 Task: In the Contact  BrooklynMiller@macys.com, Add note: 'Set up a meeting with the HR team to discuss recruitment needs.'. Mark checkbox to create task to follow up ': In 3 business days '. Create task, with  description: Conduct Product Demo, Add due date: Tomorrow; Add reminder: 30 Minutes before. Set Priority High and add note: Take detailed meeting minutes and share them with the team afterward.. Logged in from softage.1@softage.net
Action: Mouse moved to (86, 55)
Screenshot: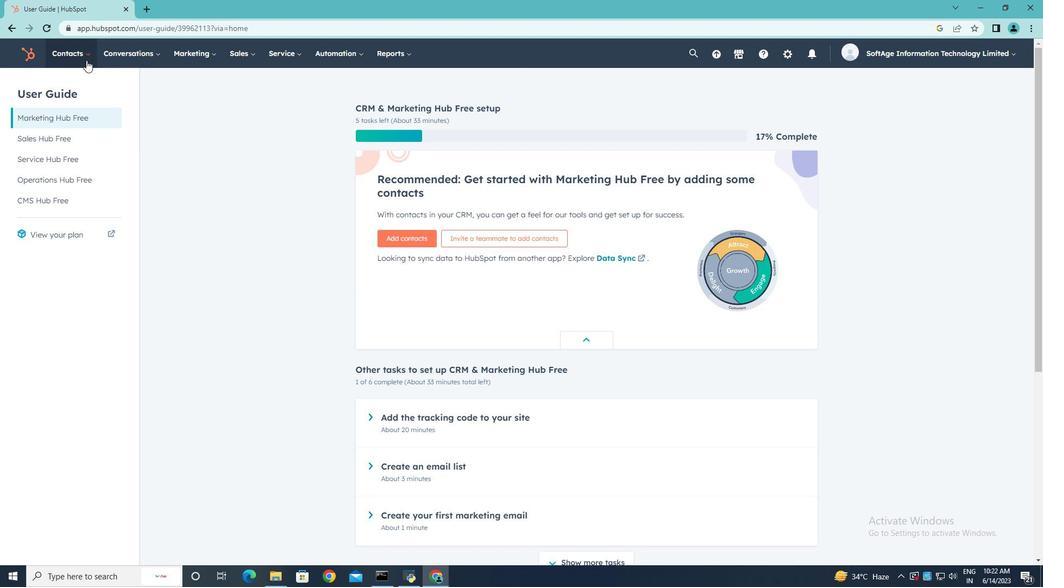 
Action: Mouse pressed left at (86, 55)
Screenshot: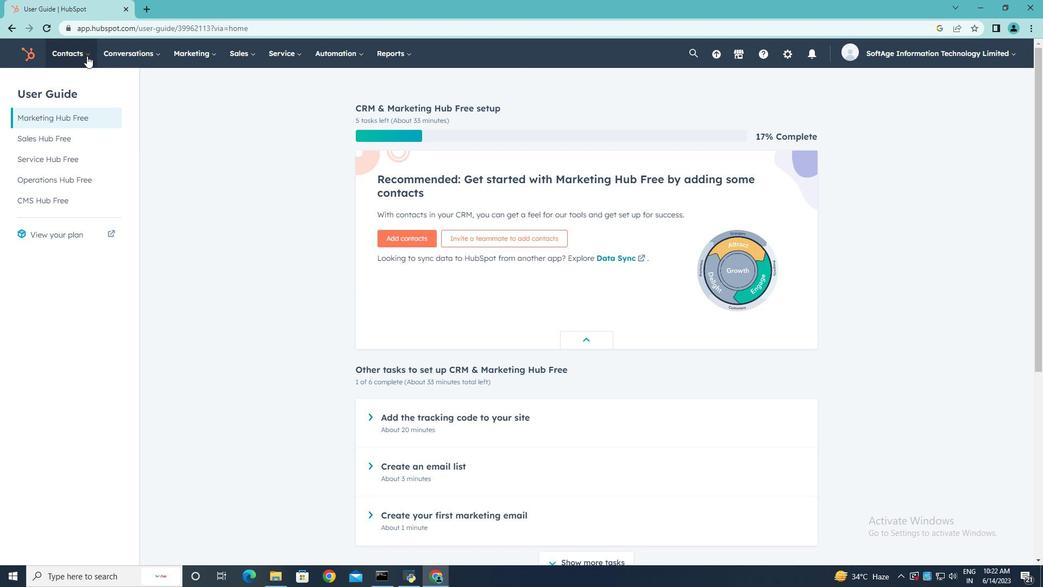 
Action: Mouse moved to (73, 85)
Screenshot: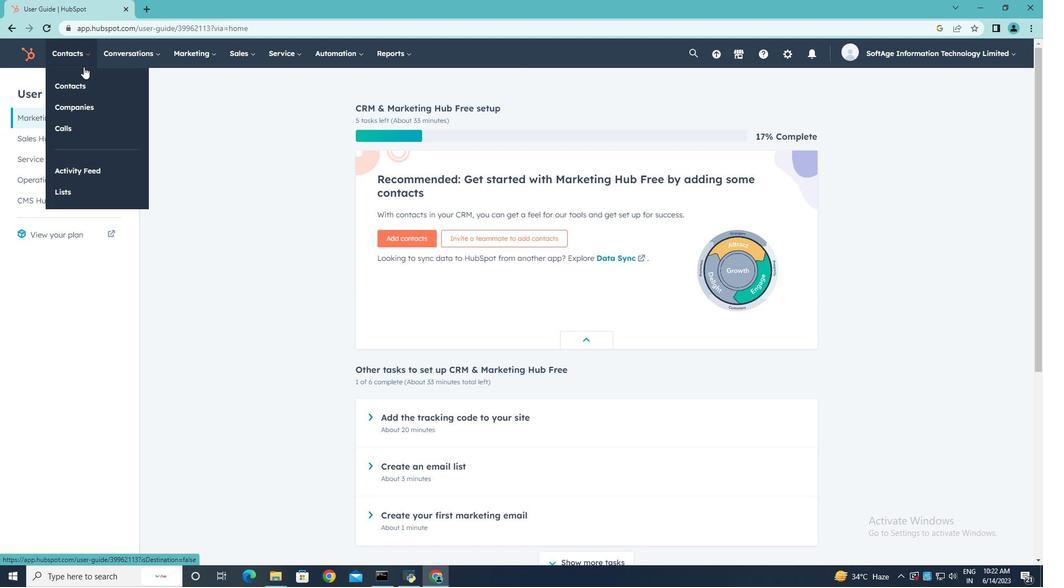 
Action: Mouse pressed left at (73, 85)
Screenshot: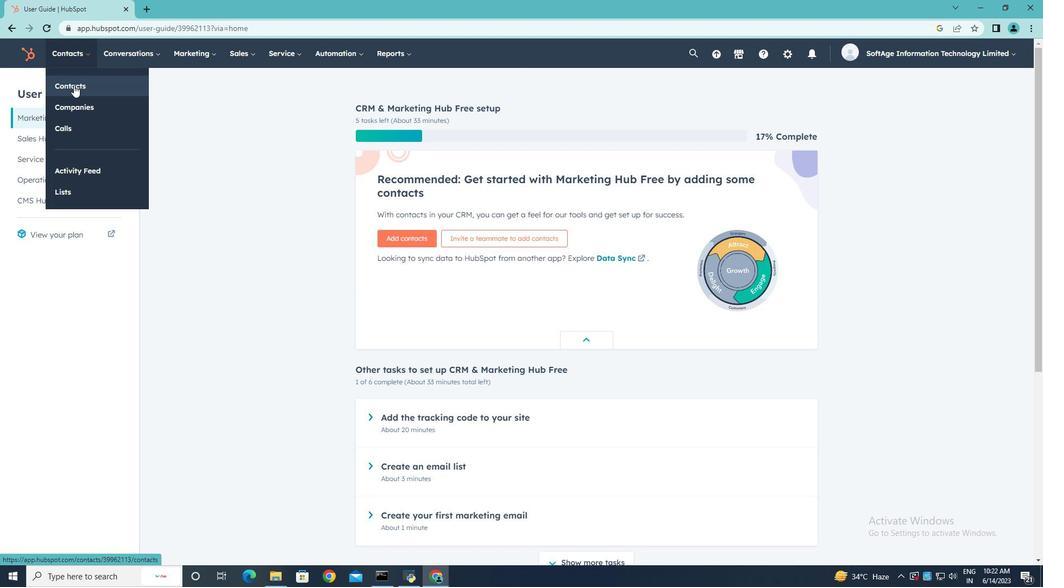 
Action: Mouse moved to (58, 172)
Screenshot: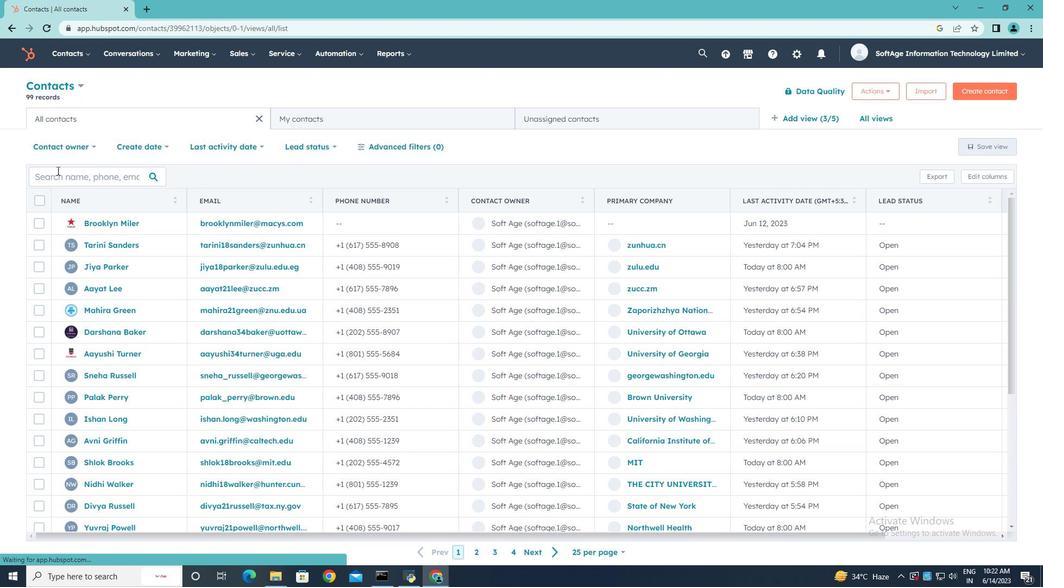 
Action: Mouse pressed left at (58, 172)
Screenshot: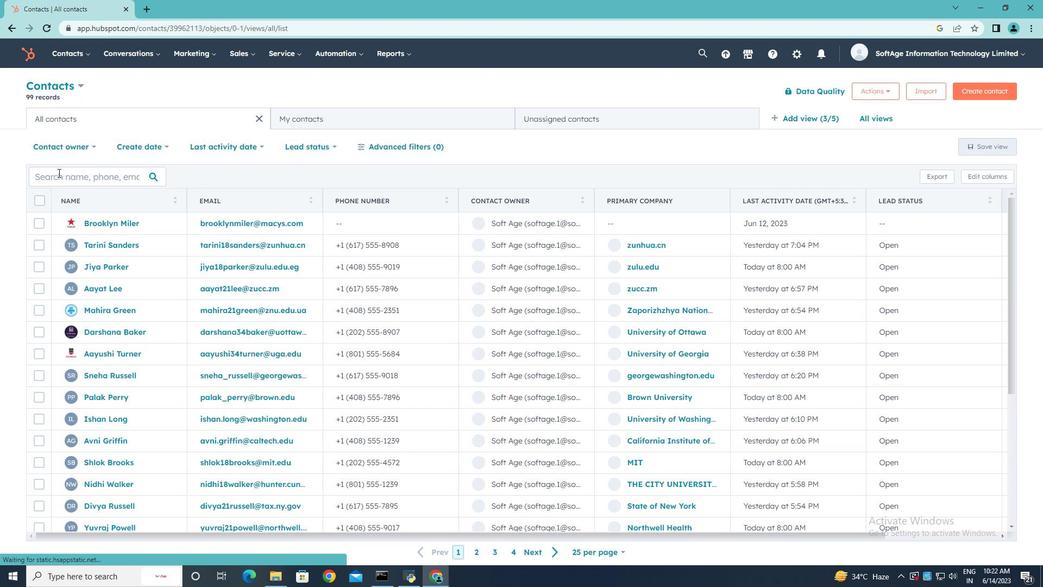 
Action: Key pressed <Key.shift>Brooklyn<Key.shift>Miller<Key.shift>@macys.com
Screenshot: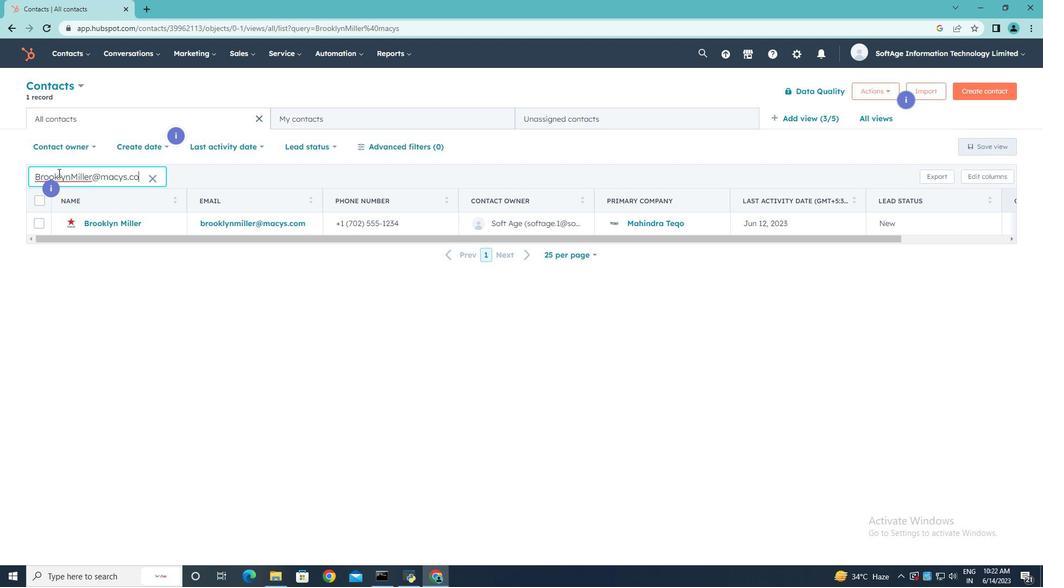 
Action: Mouse moved to (113, 220)
Screenshot: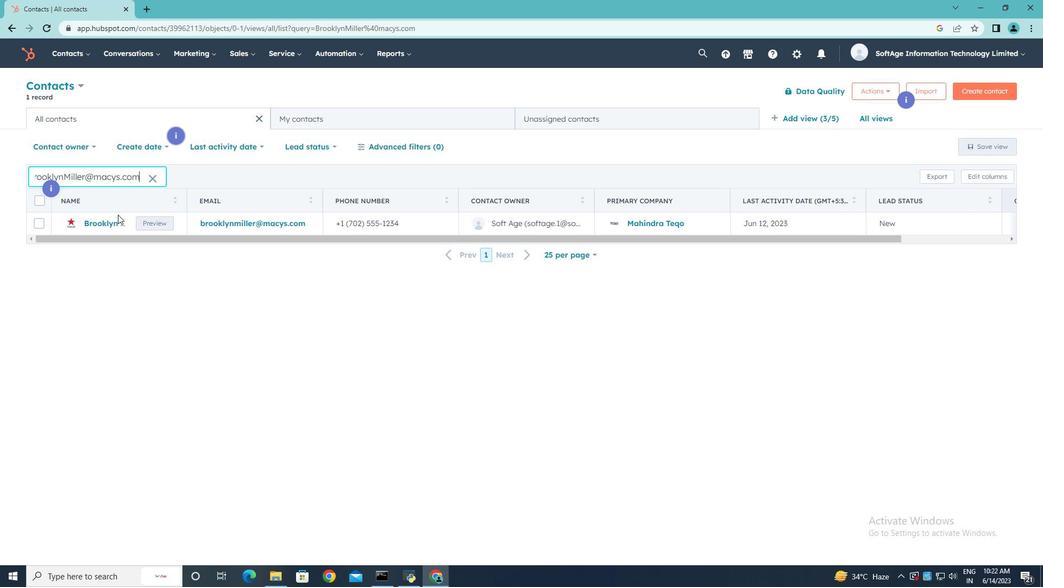 
Action: Mouse pressed left at (113, 220)
Screenshot: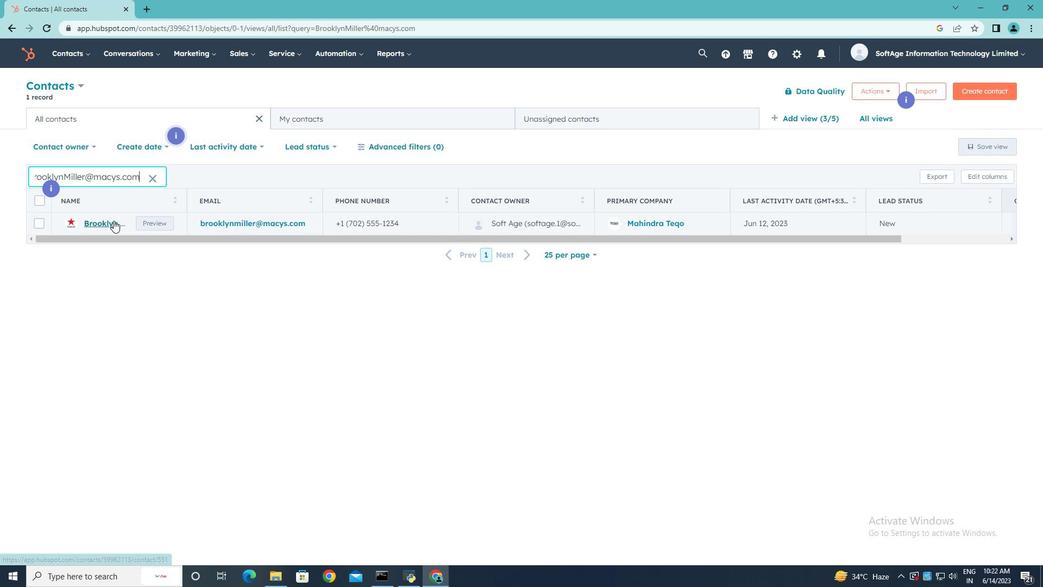 
Action: Mouse moved to (34, 183)
Screenshot: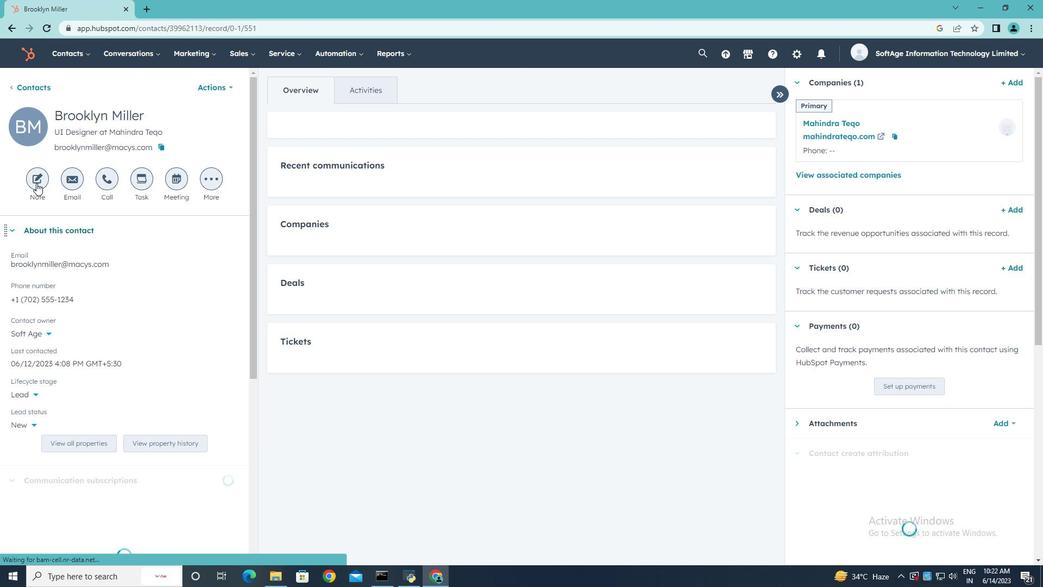 
Action: Mouse pressed left at (34, 183)
Screenshot: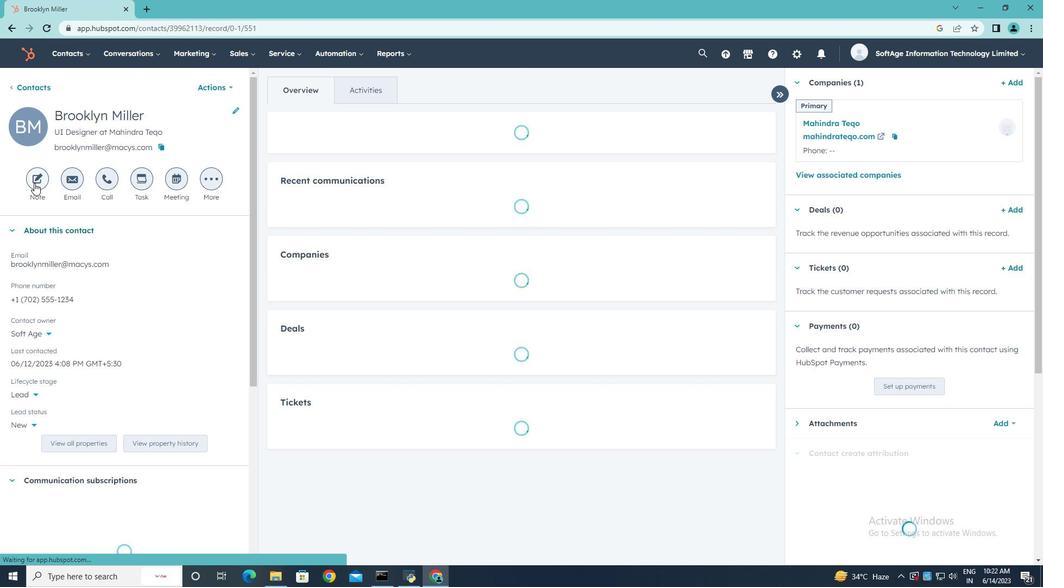 
Action: Key pressed <Key.shift>Set<Key.space>a<Key.space><Key.backspace><Key.backspace>uo<Key.space><Key.backspace>p<Key.backspace><Key.backspace>p<Key.space>a<Key.space>meeting<Key.space>with<Key.space>the<Key.space><Key.shift>HR<Key.space>team<Key.space>to<Key.space>diss<Key.backspace>cuss<Key.space>recruiement<Key.space>needs
Screenshot: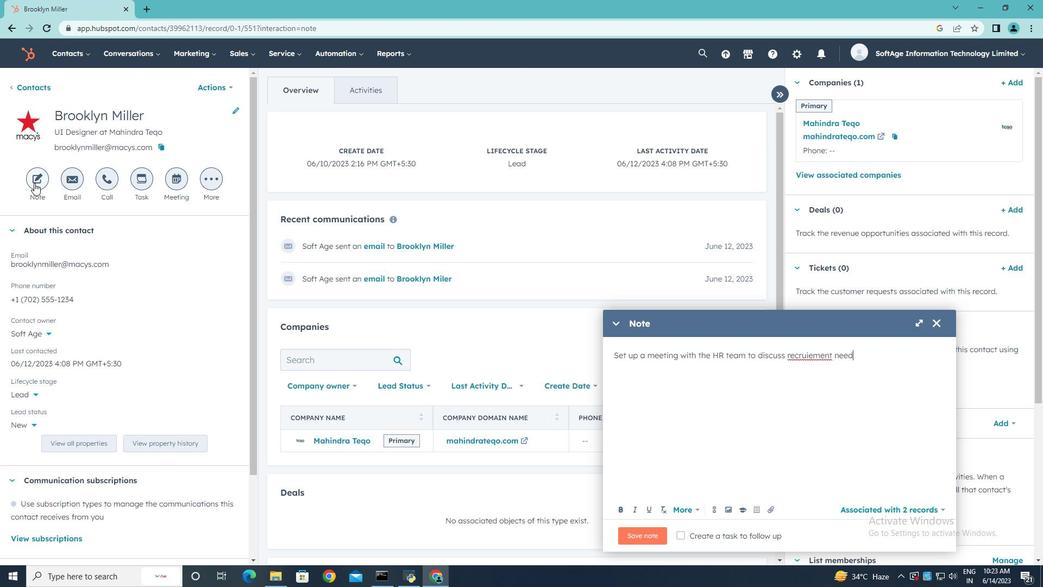 
Action: Mouse moved to (812, 355)
Screenshot: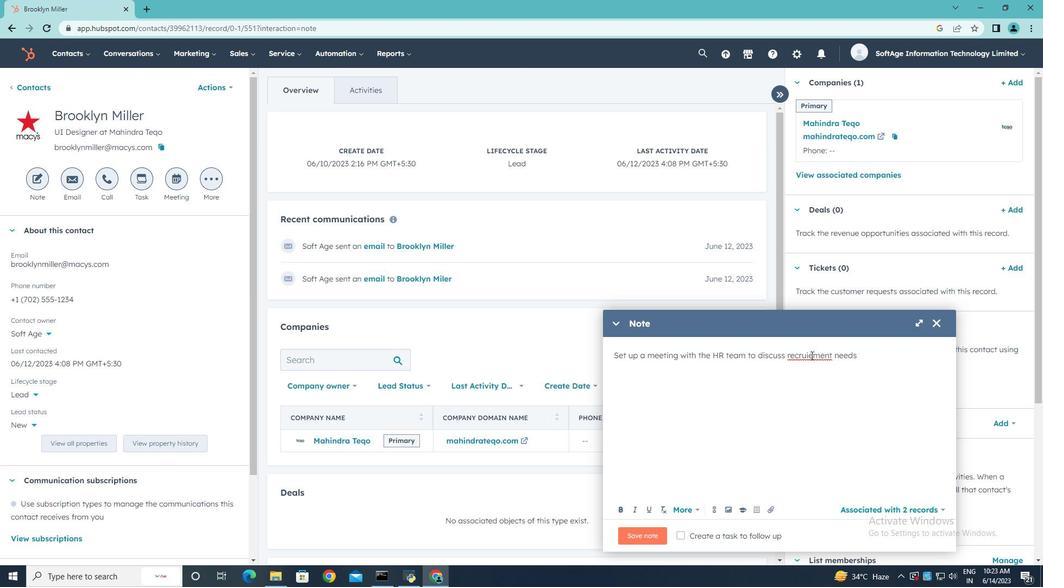
Action: Mouse pressed left at (812, 355)
Screenshot: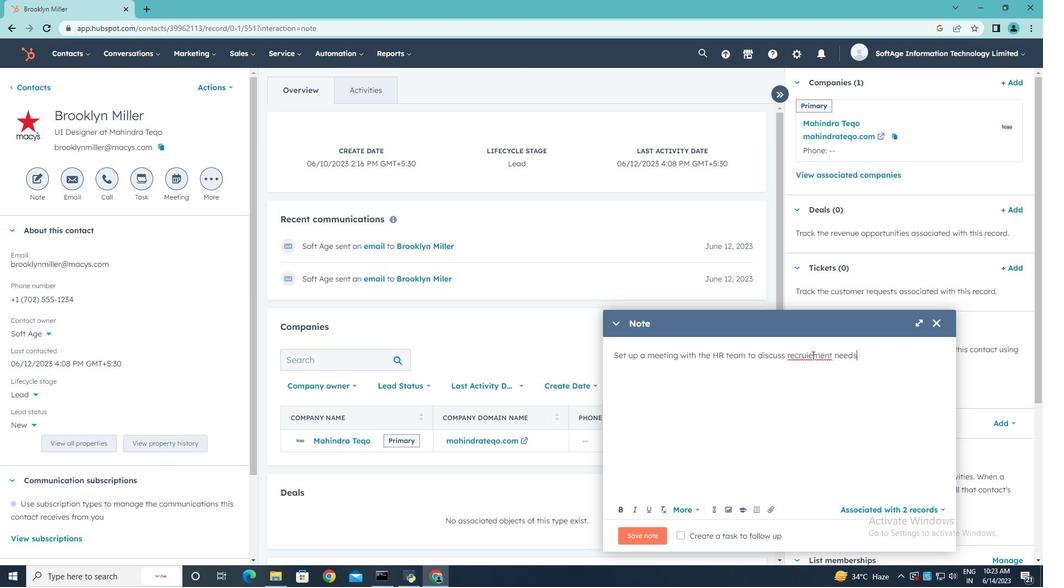 
Action: Mouse moved to (813, 355)
Screenshot: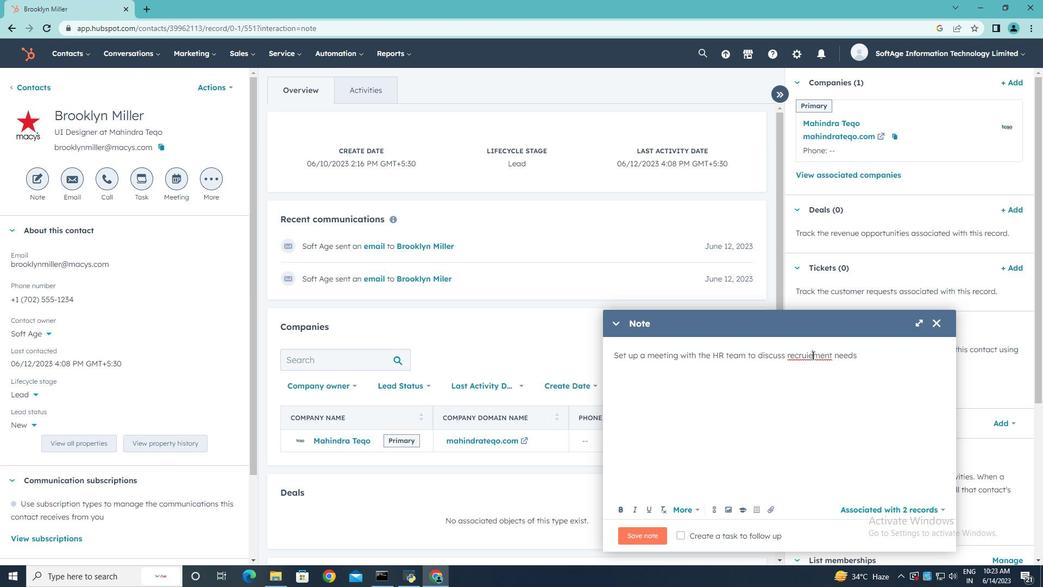 
Action: Key pressed <Key.backspace>
Screenshot: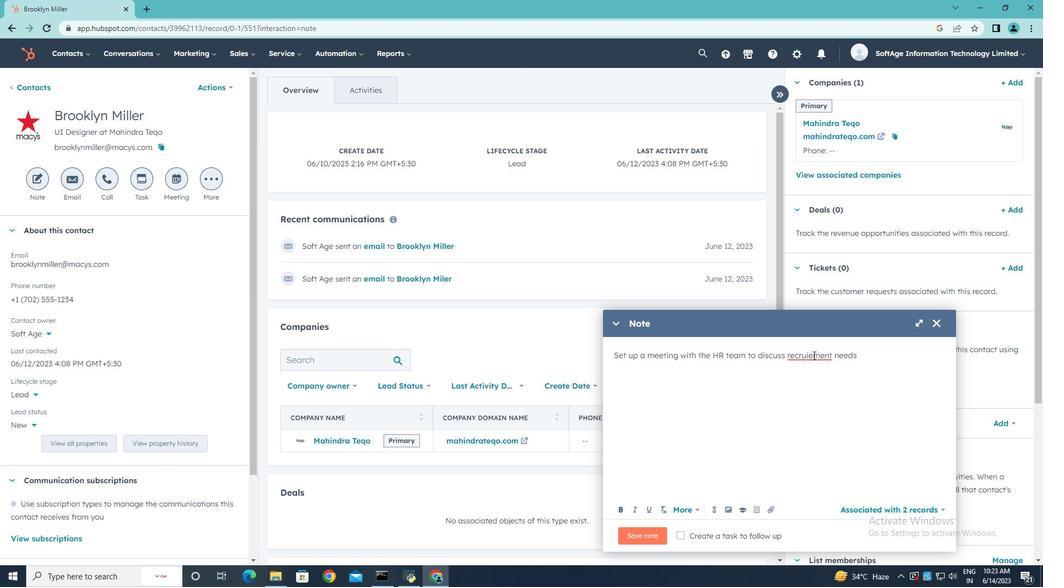 
Action: Mouse moved to (856, 360)
Screenshot: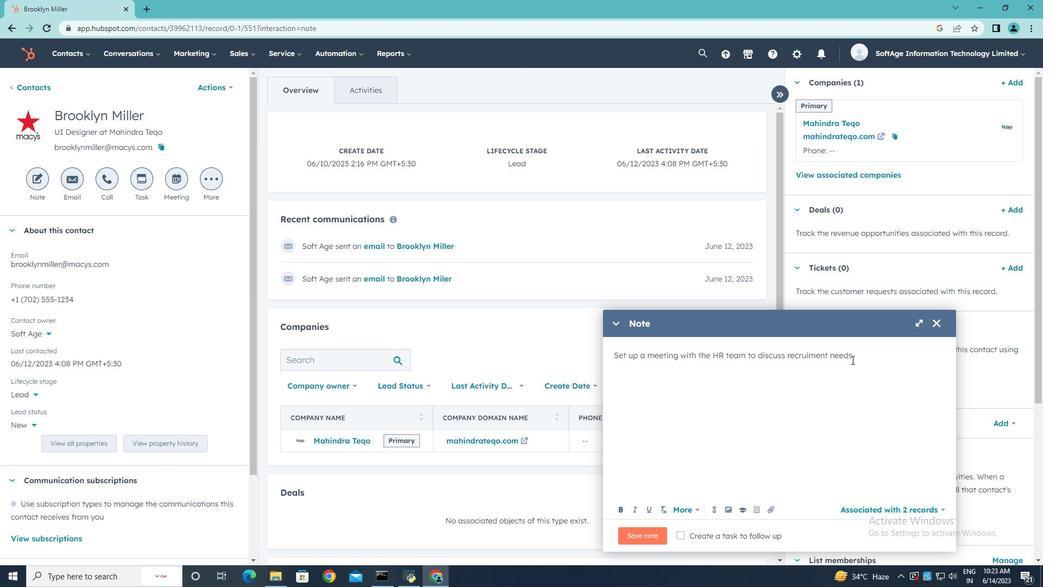 
Action: Mouse pressed left at (856, 360)
Screenshot: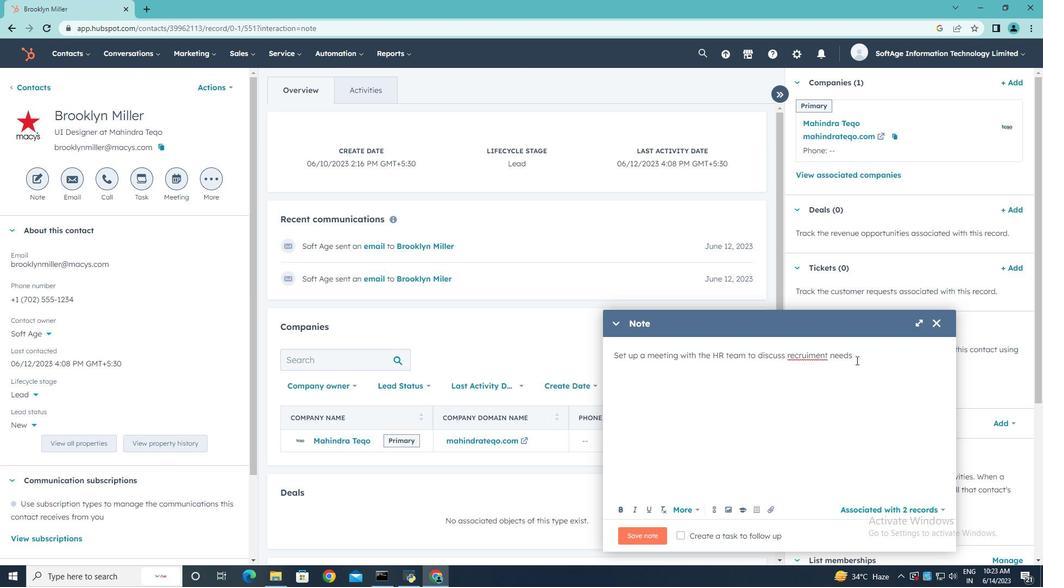 
Action: Mouse moved to (810, 355)
Screenshot: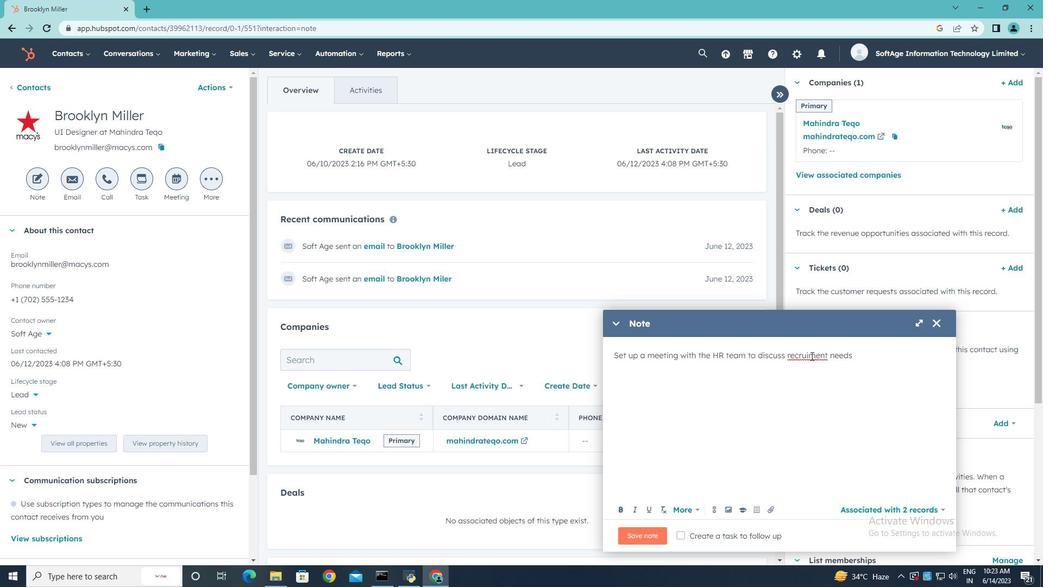 
Action: Mouse pressed left at (810, 355)
Screenshot: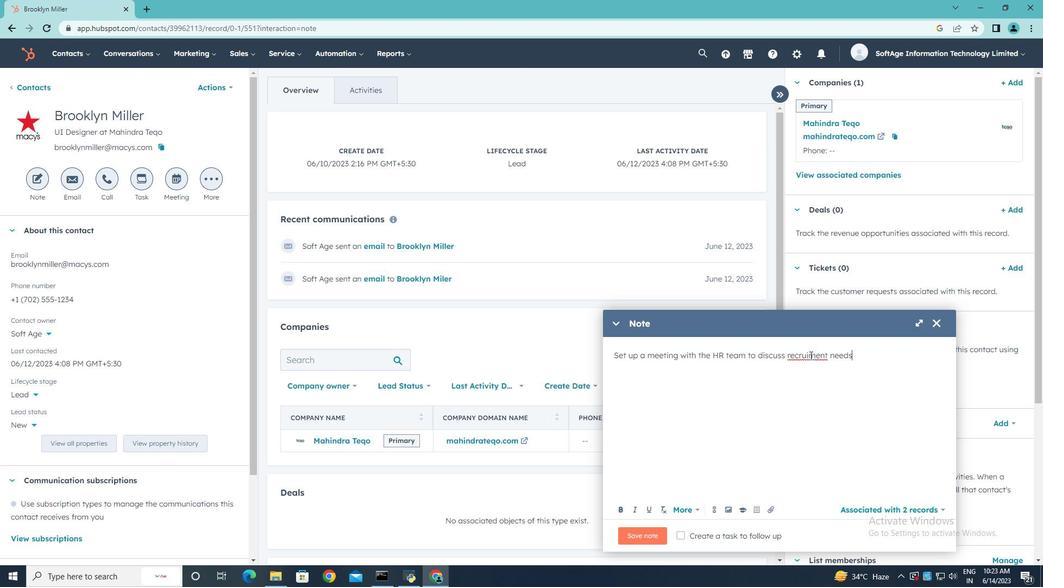 
Action: Mouse moved to (819, 351)
Screenshot: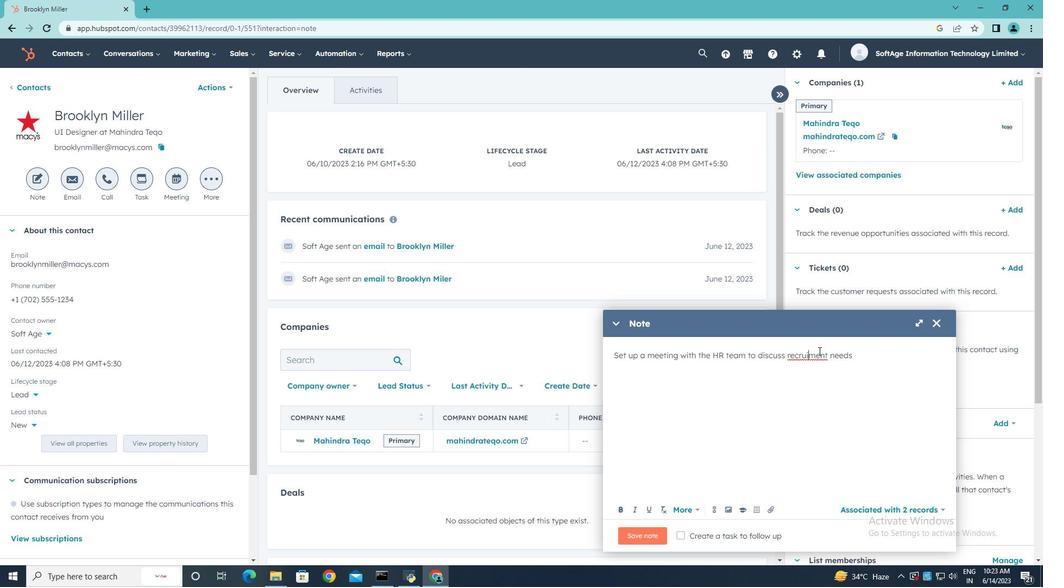 
Action: Key pressed t
Screenshot: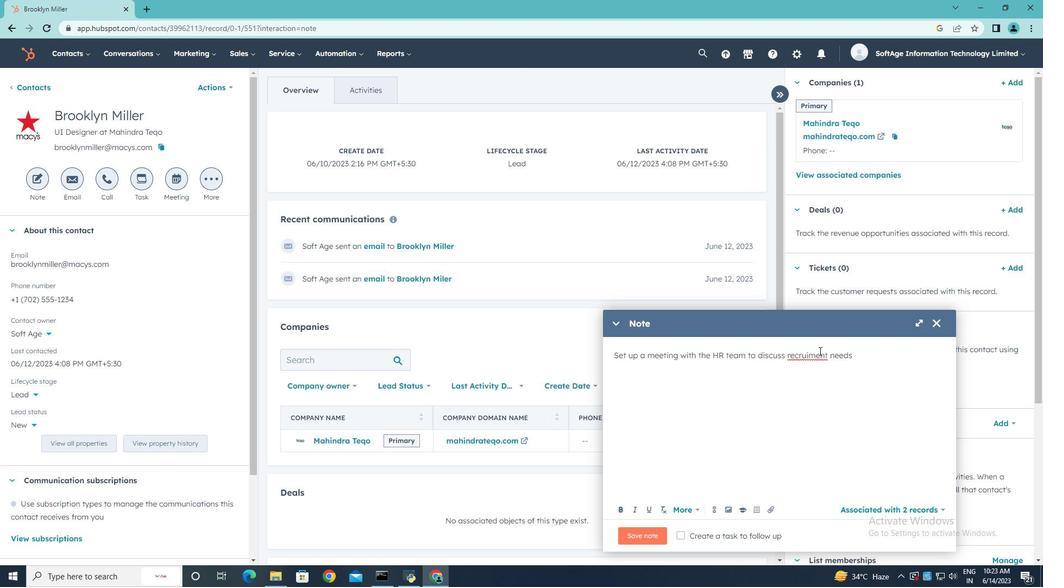 
Action: Mouse moved to (860, 356)
Screenshot: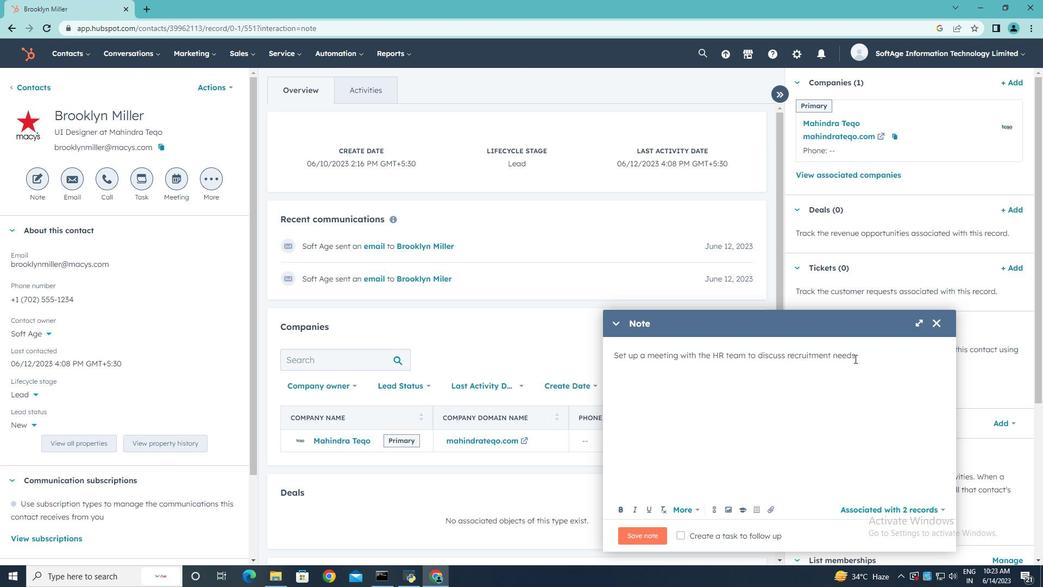 
Action: Mouse pressed left at (860, 356)
Screenshot: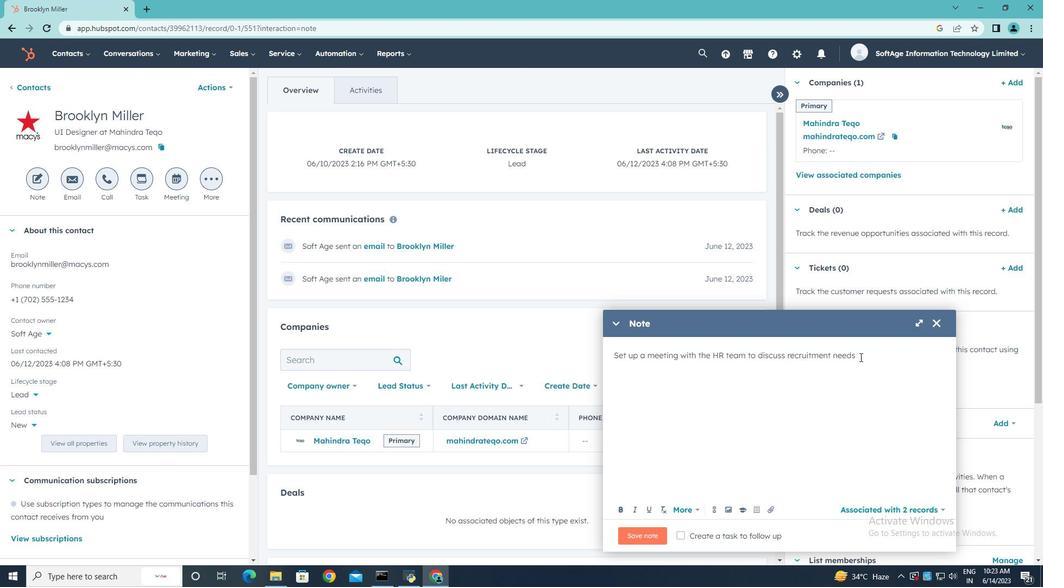 
Action: Key pressed .
Screenshot: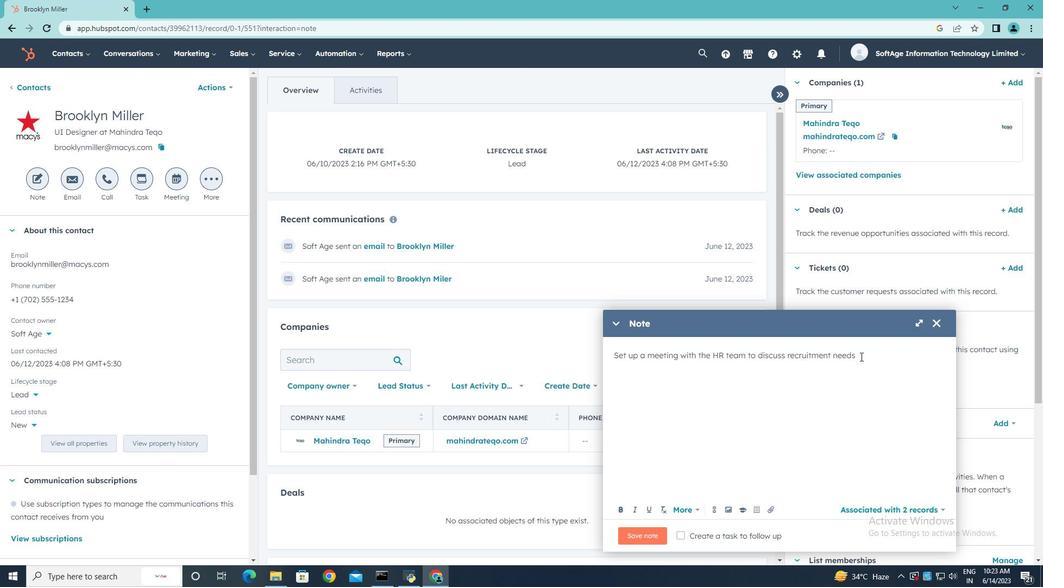
Action: Mouse moved to (684, 532)
Screenshot: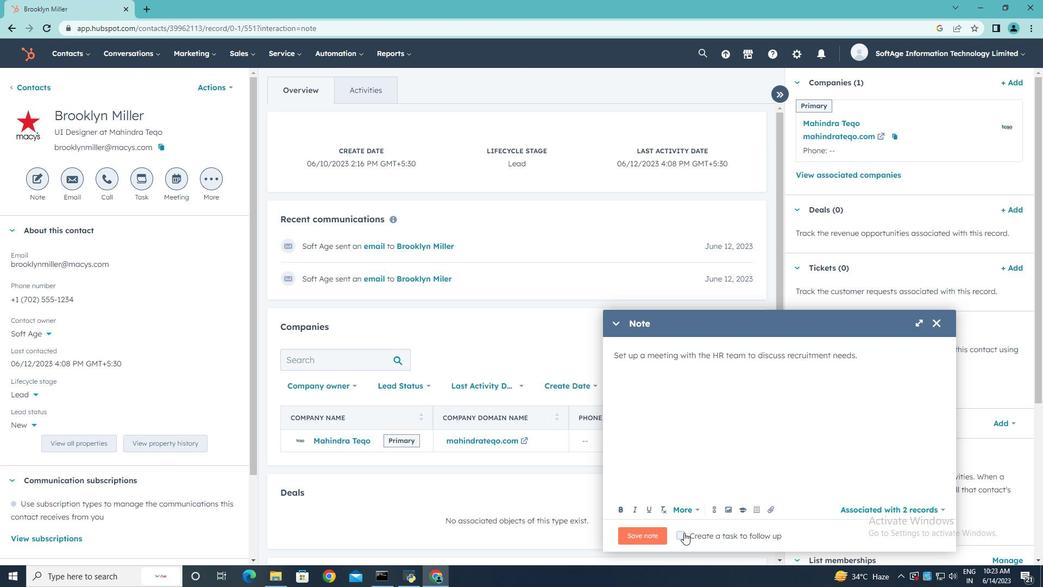
Action: Mouse pressed left at (684, 532)
Screenshot: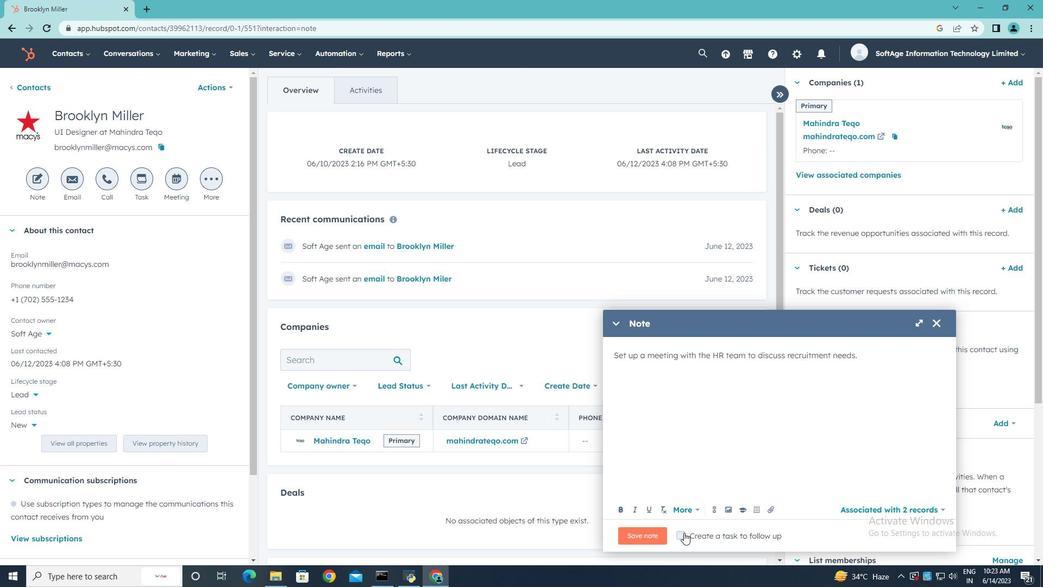 
Action: Mouse moved to (900, 534)
Screenshot: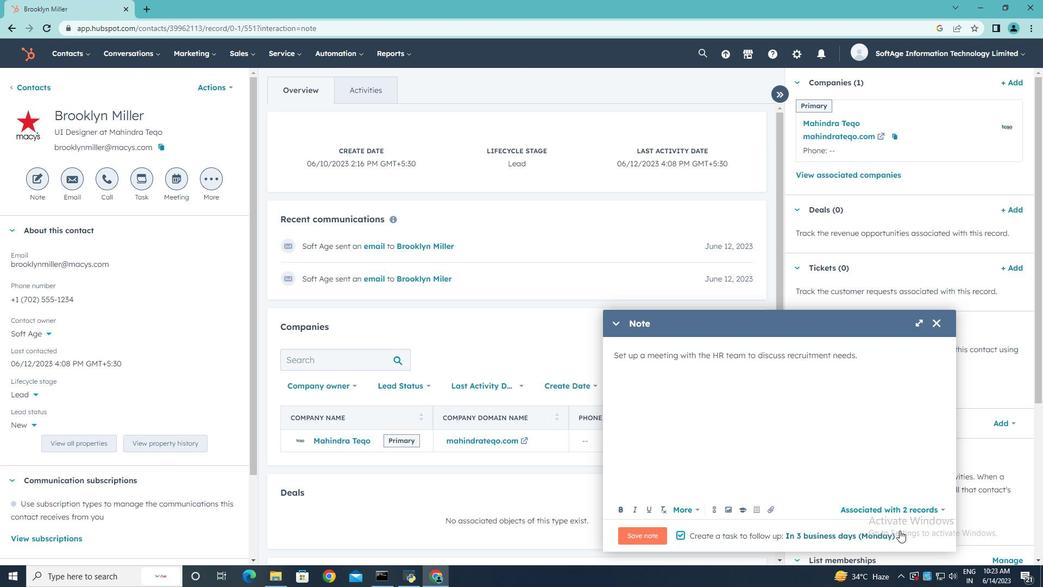 
Action: Mouse pressed left at (900, 534)
Screenshot: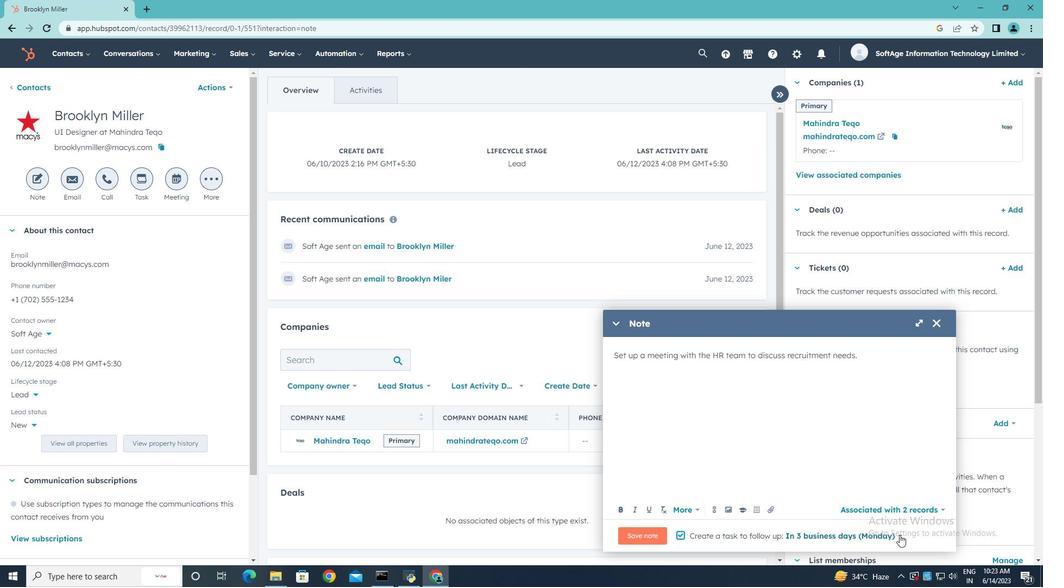 
Action: Mouse moved to (878, 431)
Screenshot: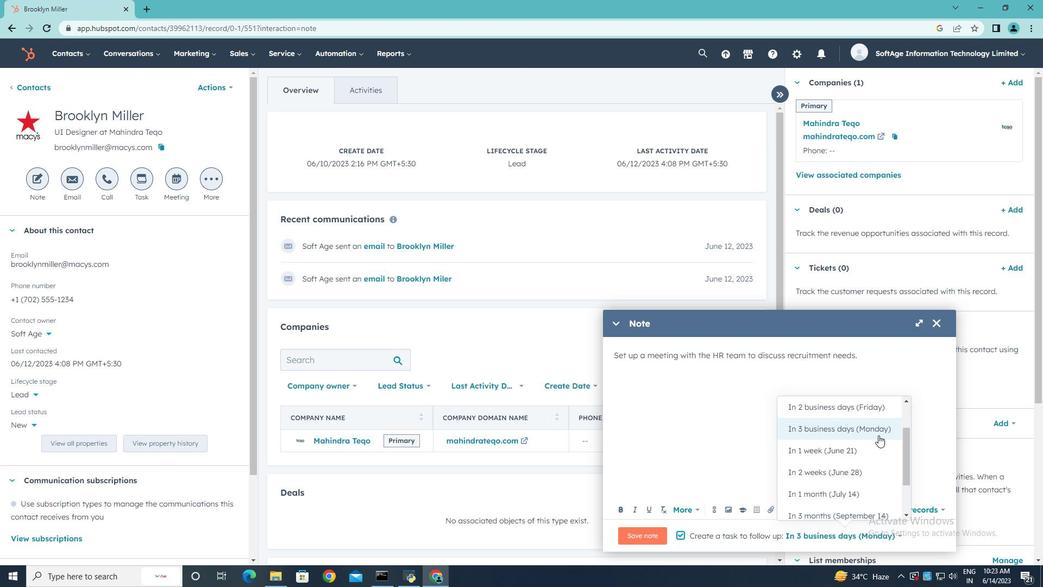 
Action: Mouse pressed left at (878, 431)
Screenshot: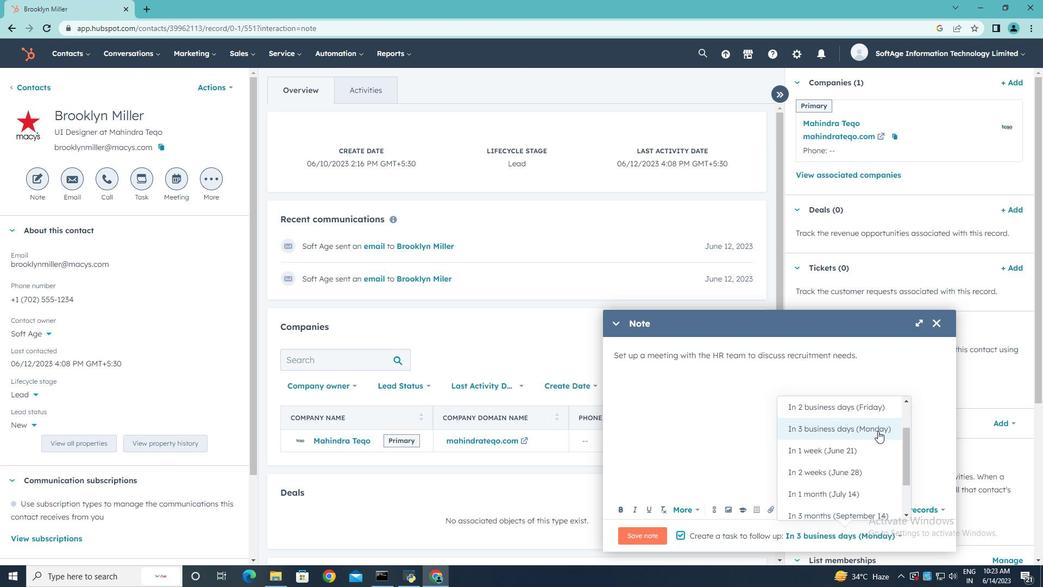 
Action: Mouse moved to (635, 535)
Screenshot: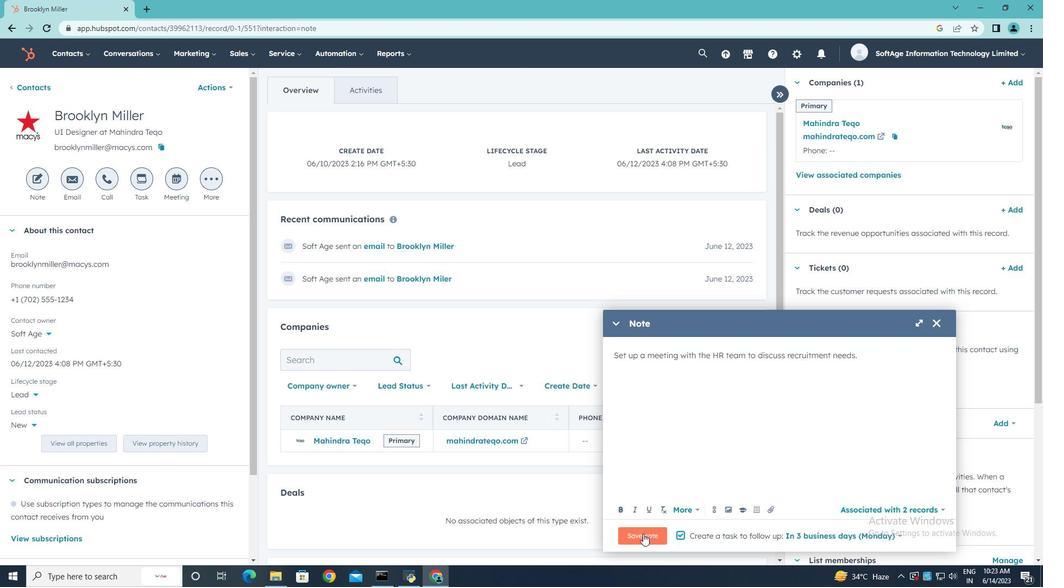 
Action: Mouse pressed left at (635, 535)
Screenshot: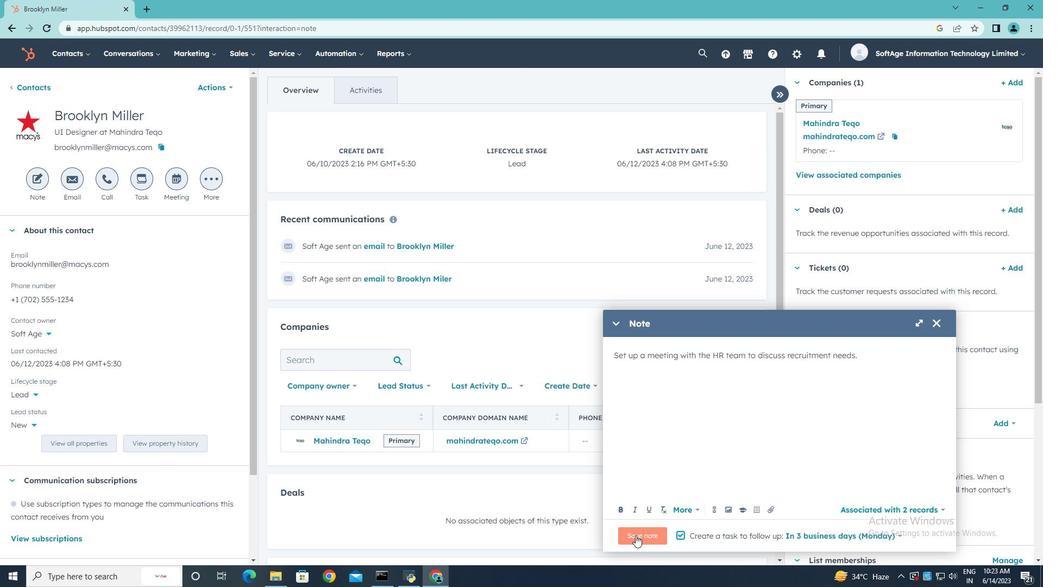 
Action: Mouse moved to (139, 180)
Screenshot: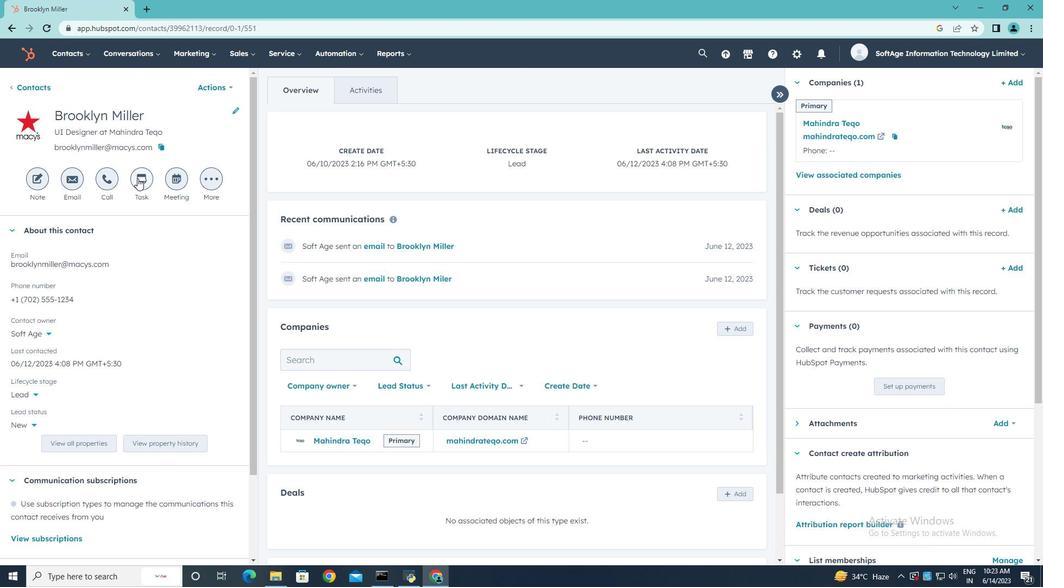 
Action: Mouse pressed left at (139, 180)
Screenshot: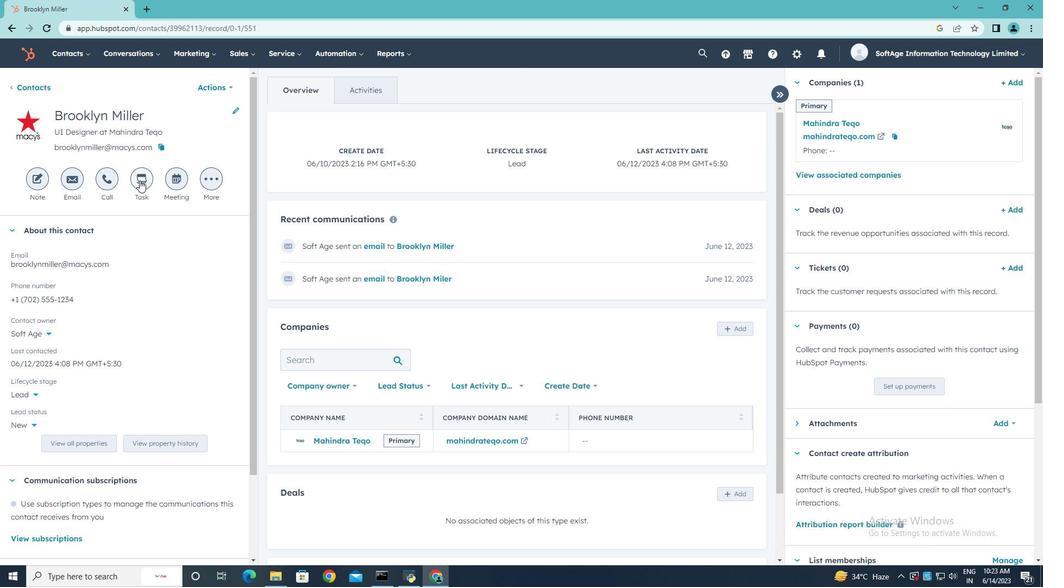 
Action: Mouse moved to (632, 300)
Screenshot: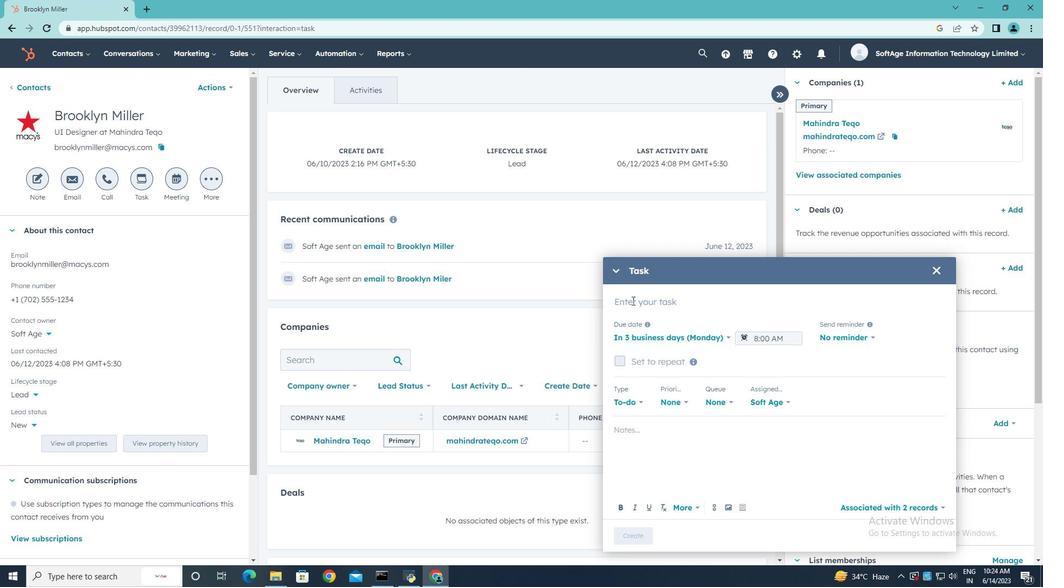 
Action: Mouse pressed left at (632, 300)
Screenshot: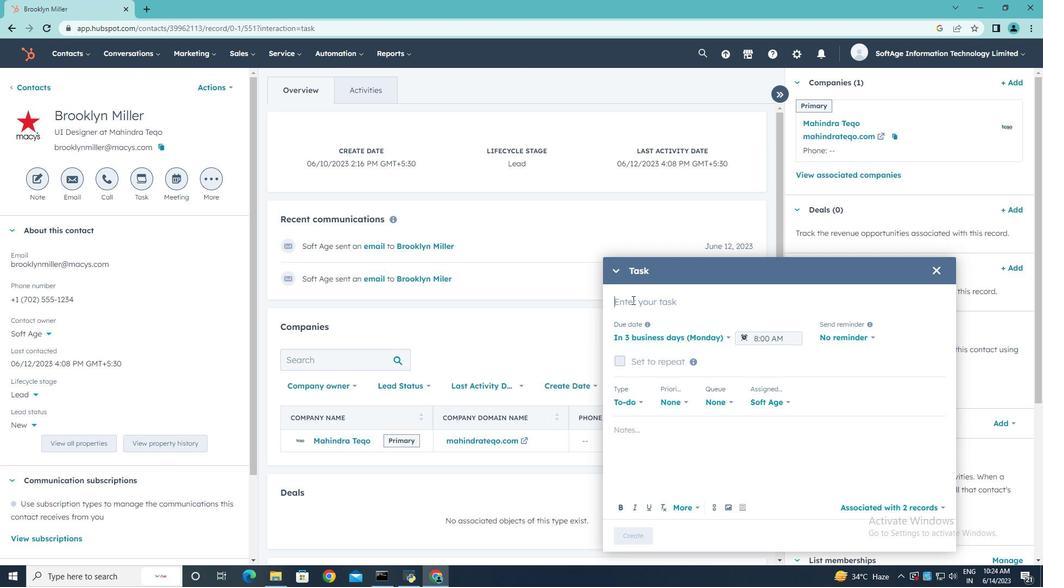 
Action: Key pressed <Key.shift>Conduct<Key.space><Key.shift>Product<Key.space><Key.shift>Demo
Screenshot: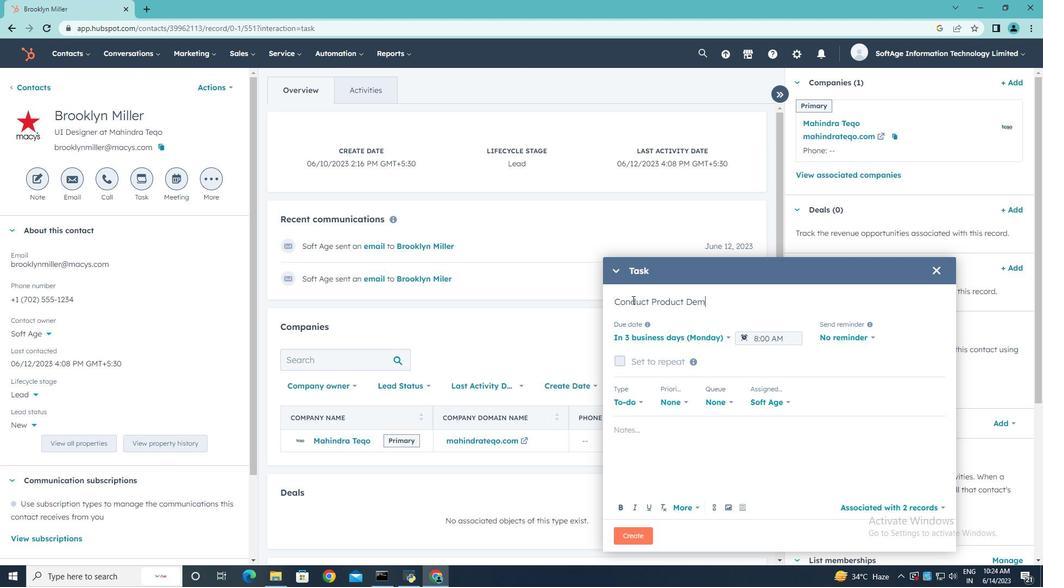 
Action: Mouse moved to (725, 338)
Screenshot: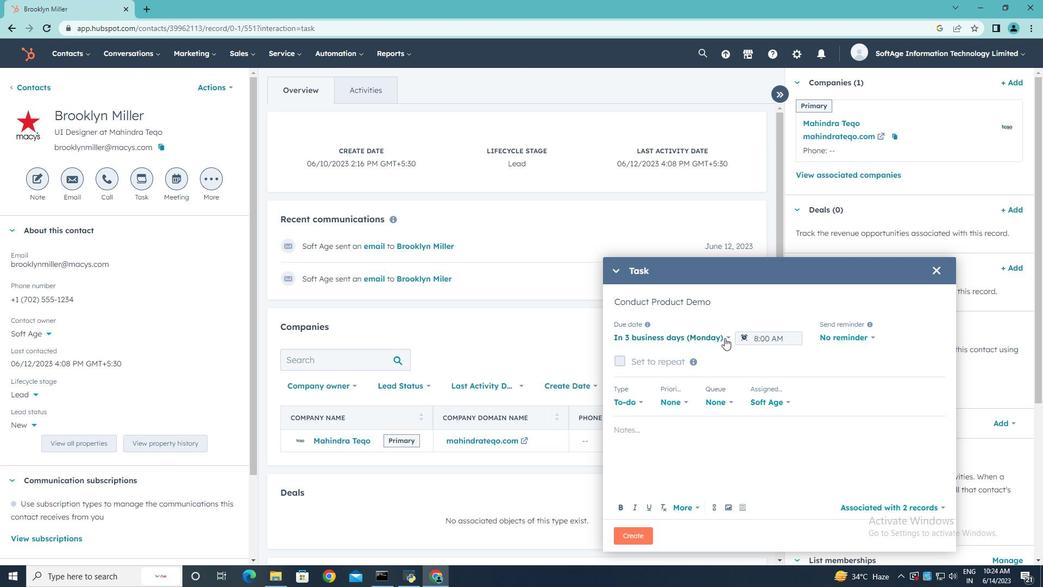 
Action: Mouse pressed left at (725, 338)
Screenshot: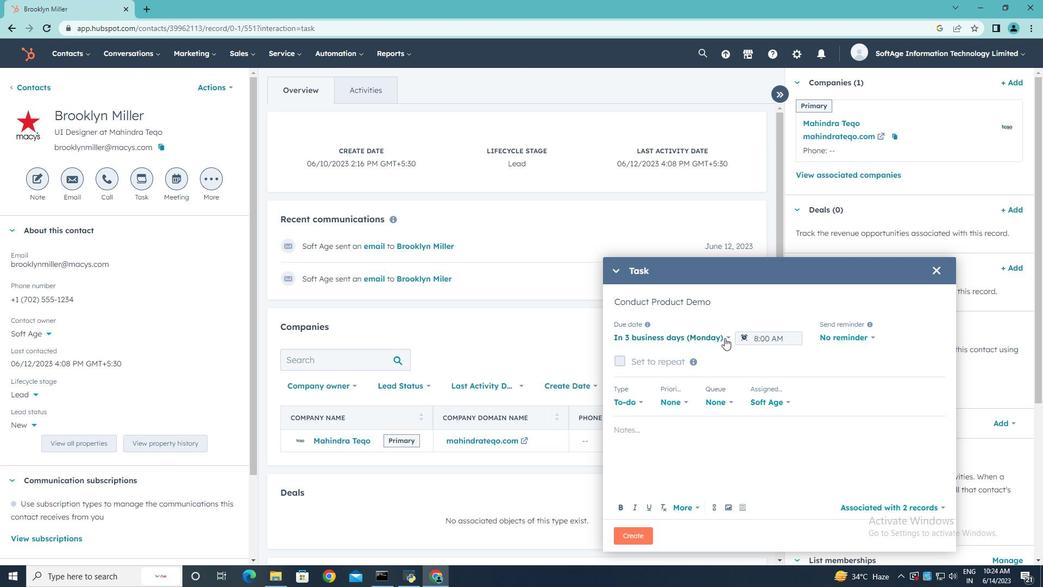 
Action: Mouse moved to (701, 369)
Screenshot: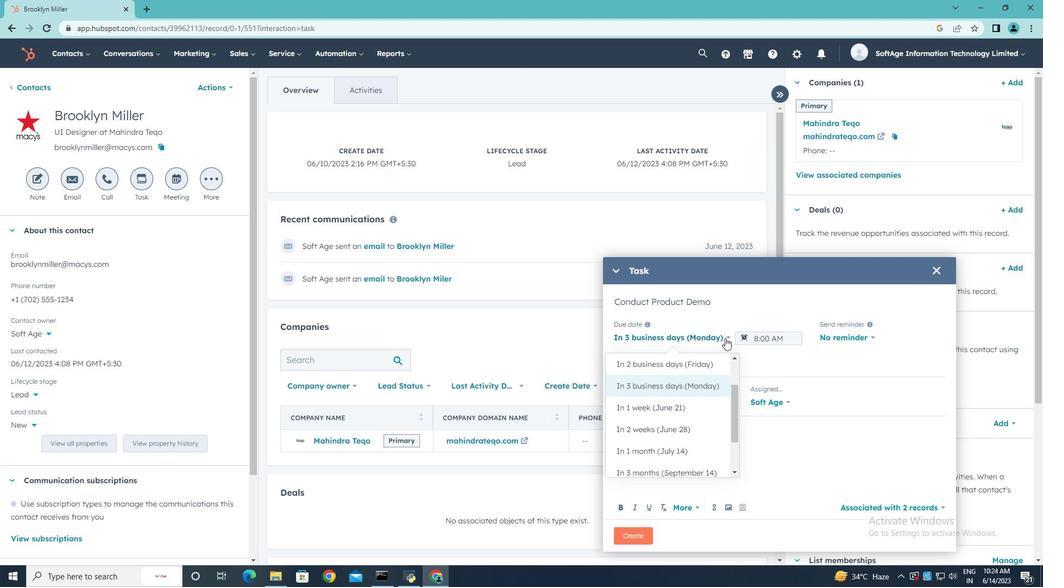 
Action: Mouse scrolled (701, 369) with delta (0, 0)
Screenshot: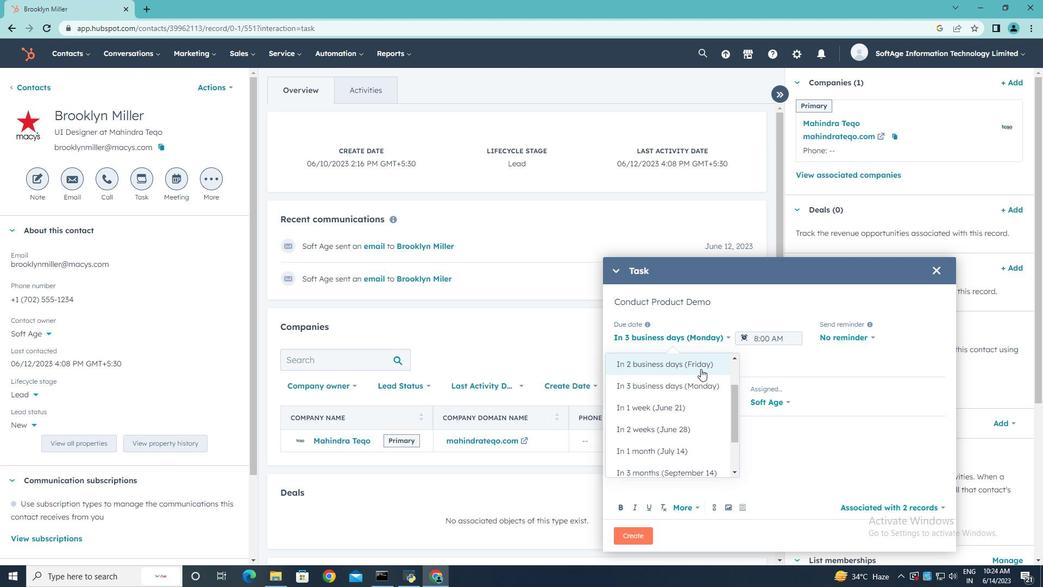 
Action: Mouse scrolled (701, 369) with delta (0, 0)
Screenshot: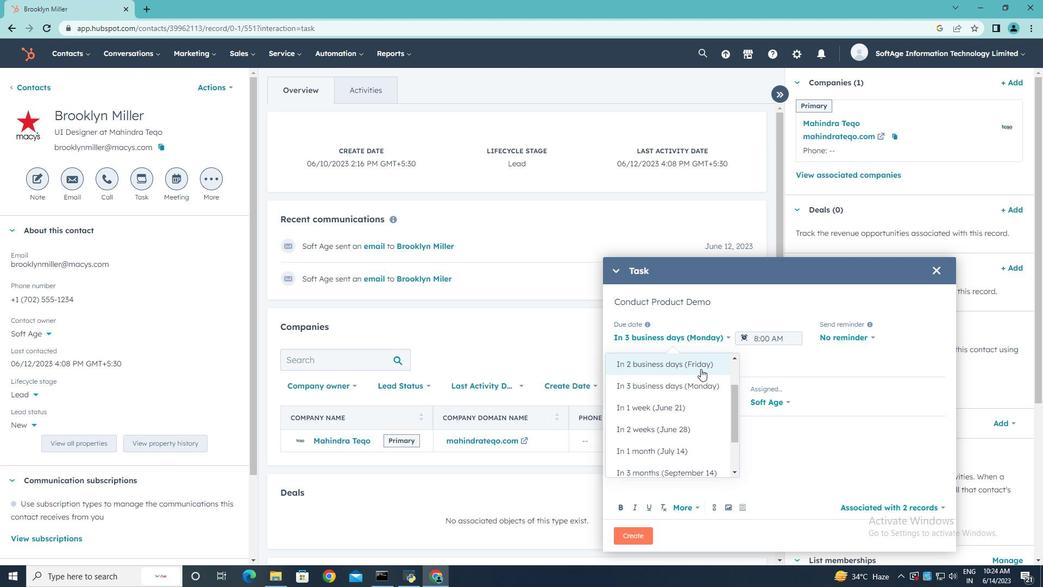 
Action: Mouse scrolled (701, 369) with delta (0, 0)
Screenshot: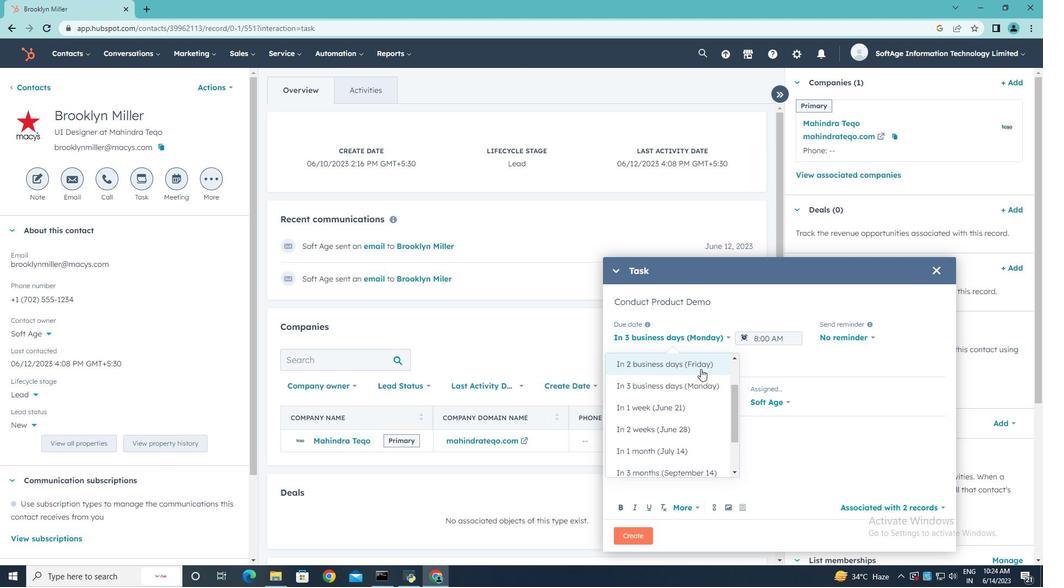 
Action: Mouse moved to (676, 391)
Screenshot: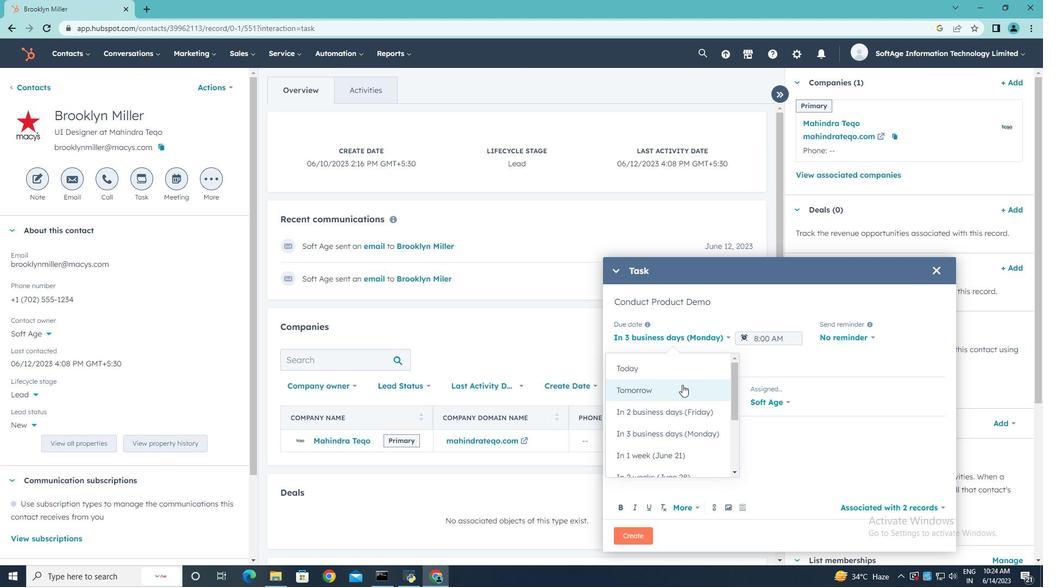 
Action: Mouse pressed left at (676, 391)
Screenshot: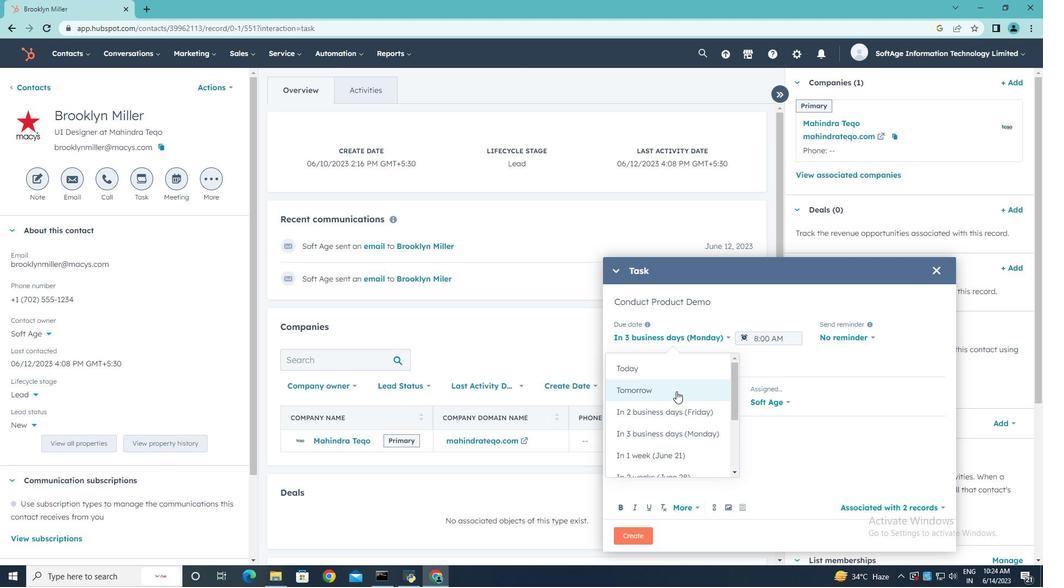 
Action: Mouse moved to (801, 336)
Screenshot: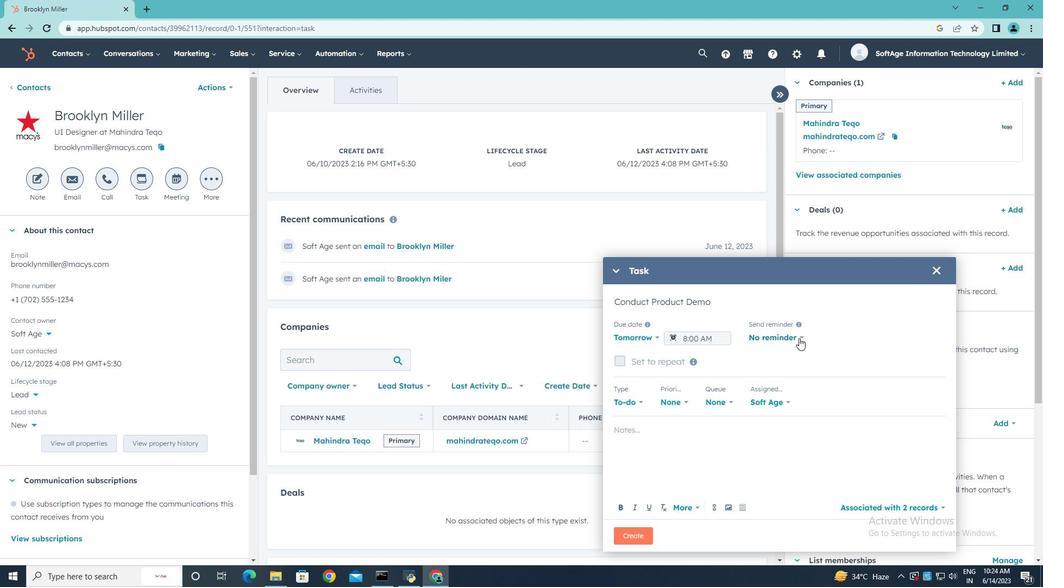 
Action: Mouse pressed left at (801, 336)
Screenshot: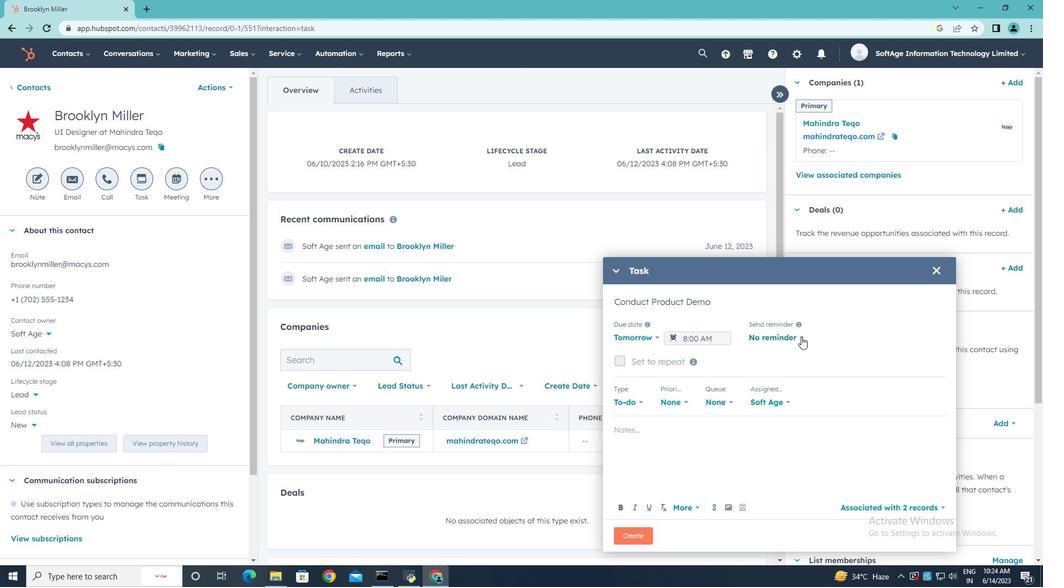 
Action: Mouse moved to (781, 412)
Screenshot: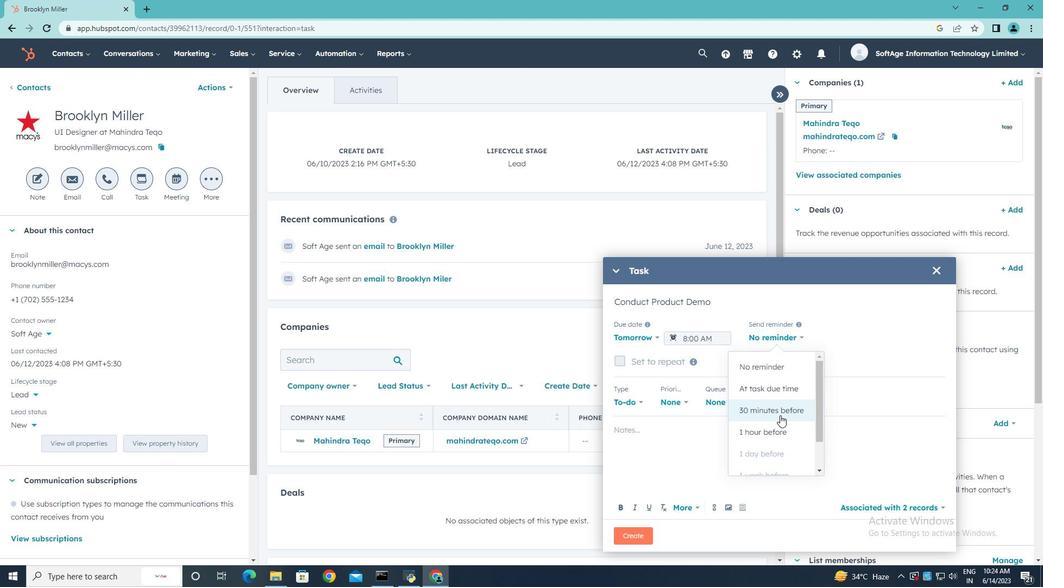 
Action: Mouse pressed left at (781, 412)
Screenshot: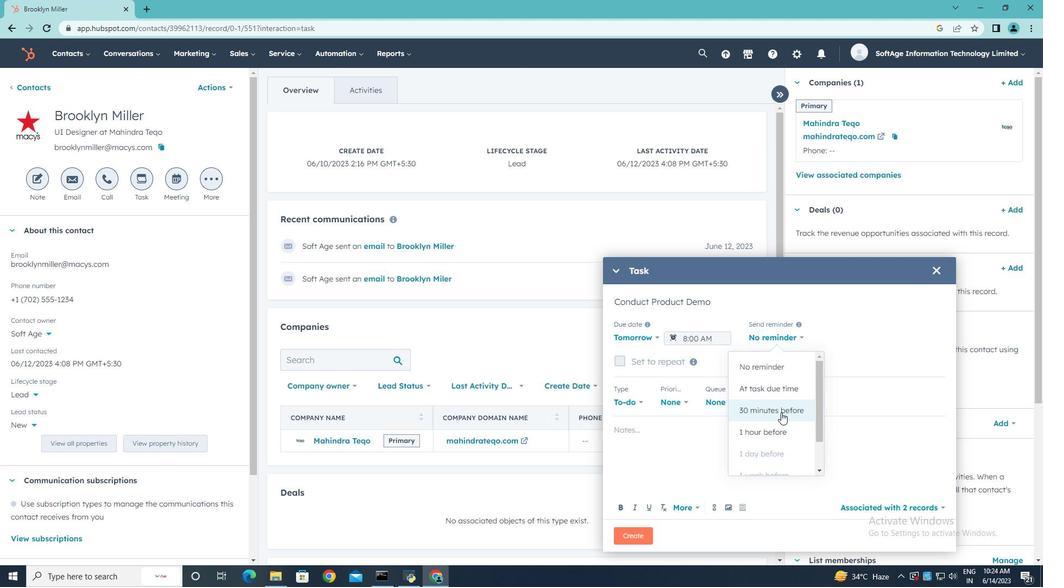 
Action: Mouse moved to (686, 400)
Screenshot: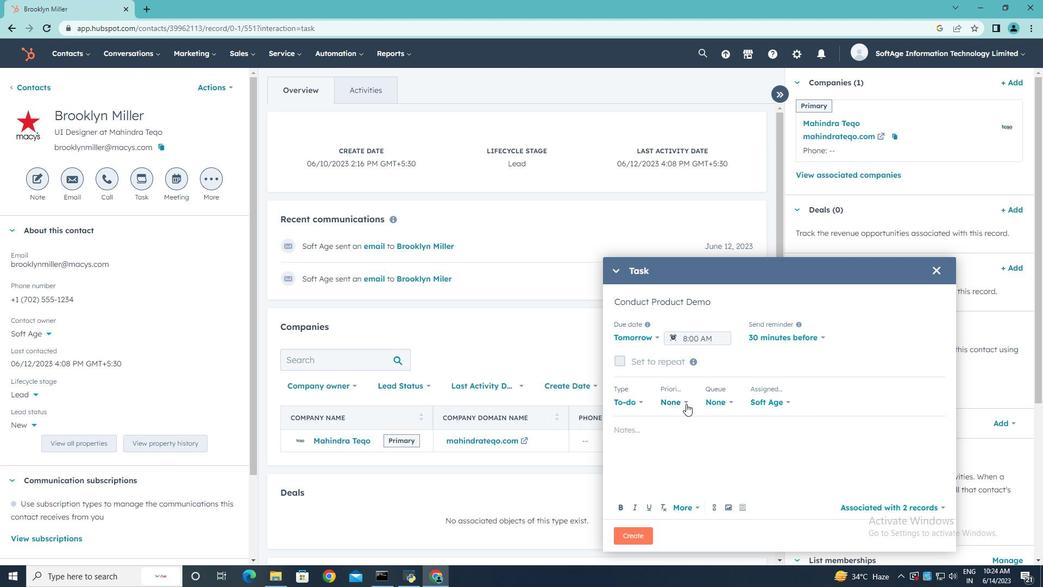 
Action: Mouse pressed left at (686, 400)
Screenshot: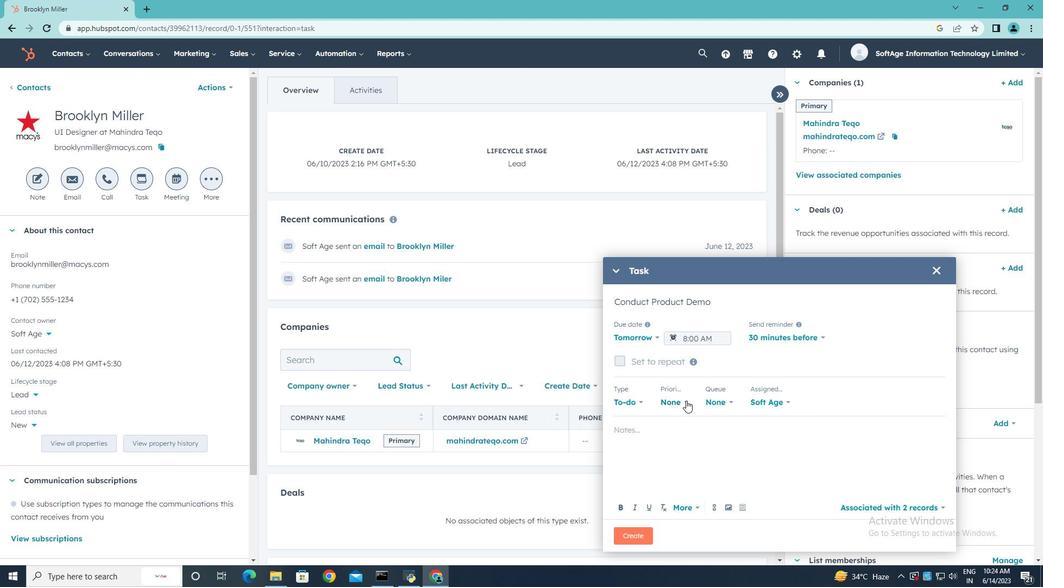 
Action: Mouse moved to (667, 497)
Screenshot: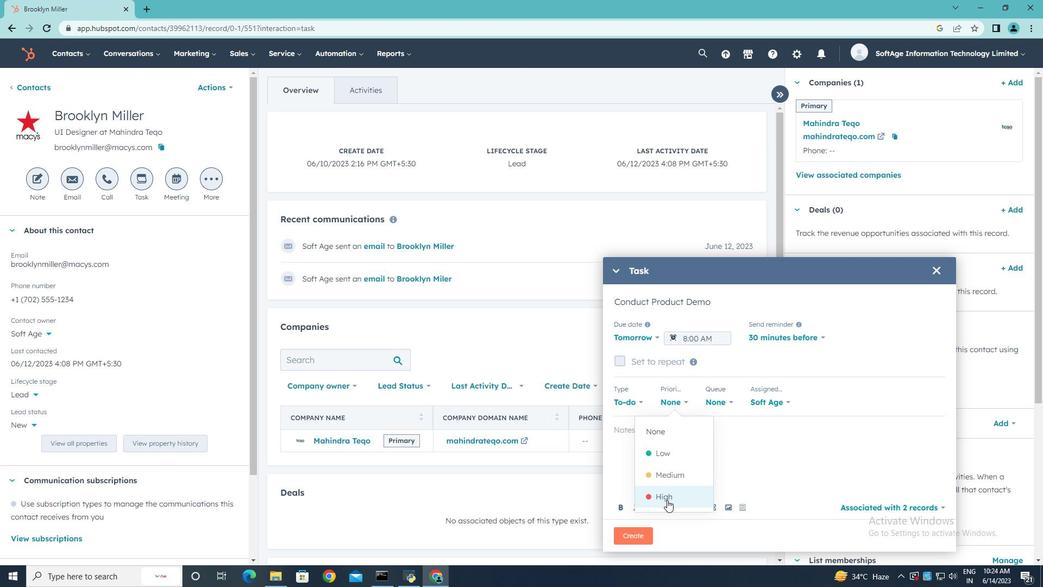 
Action: Mouse pressed left at (667, 497)
Screenshot: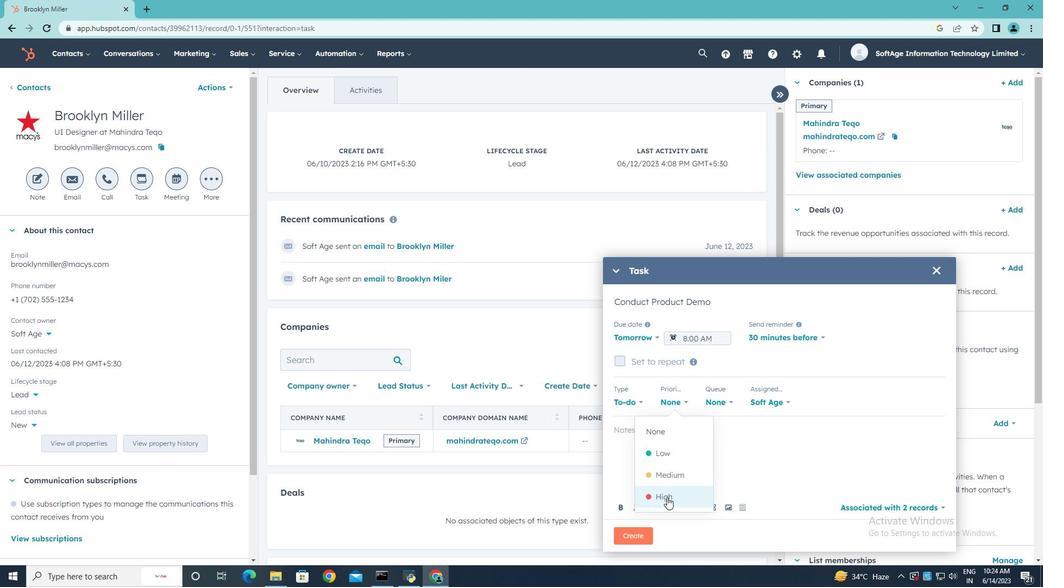 
Action: Mouse moved to (642, 432)
Screenshot: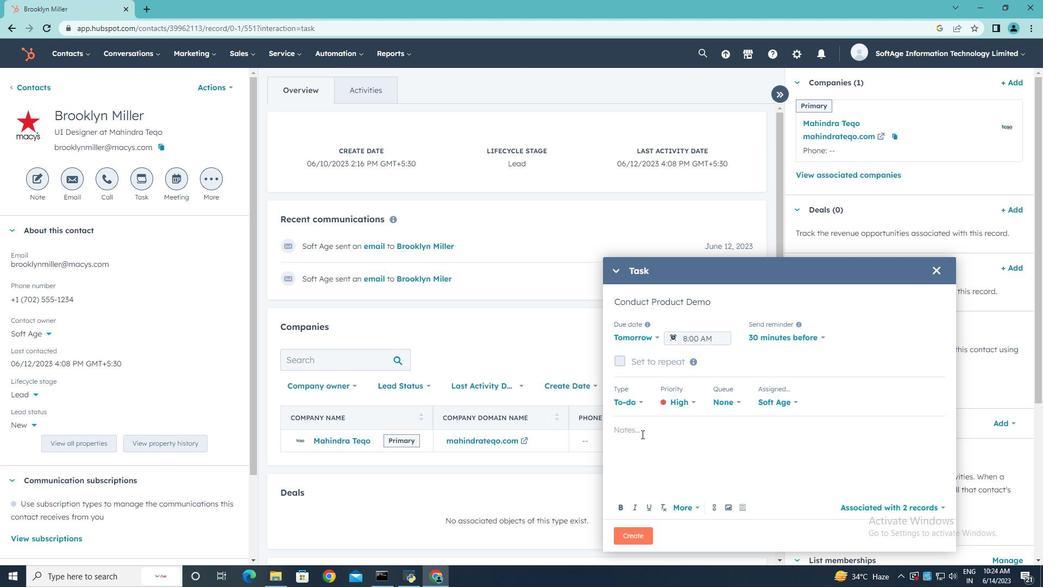 
Action: Mouse pressed left at (642, 432)
Screenshot: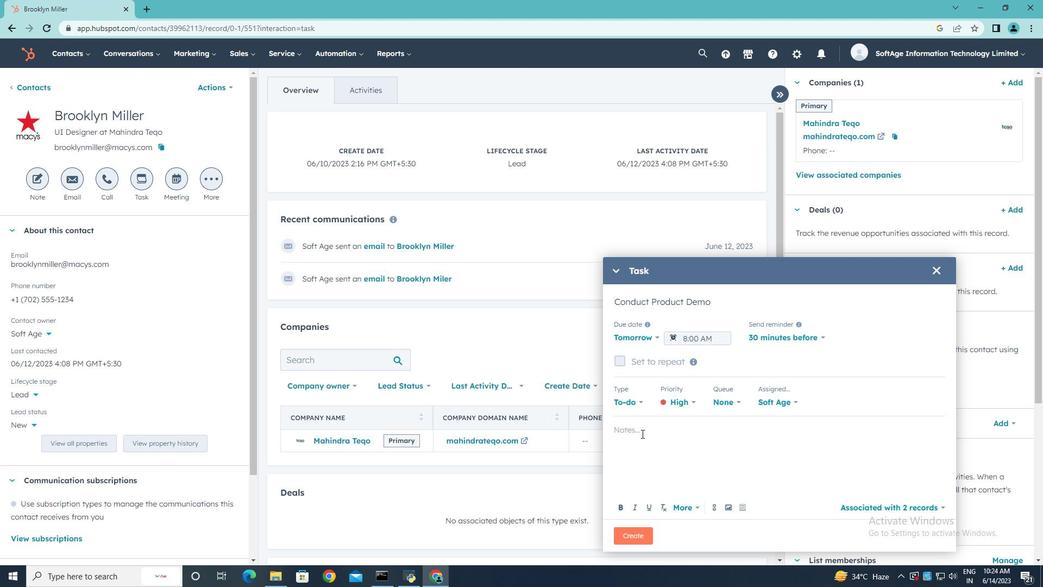 
Action: Key pressed <Key.shift>De<Key.backspace><Key.backspace><Key.backspace><Key.backspace><Key.shift>Take<Key.space>del<Key.backspace>tailed<Key.space>meeting<Key.space>me<Key.backspace>inutes<Key.space>ab<Key.backspace>nd<Key.space><Key.space>s<Key.backspace><Key.backspace><Key.backspace><Key.space>share<Key.space>them<Key.space>with<Key.space>the<Key.space>team<Key.space>afterward..
Screenshot: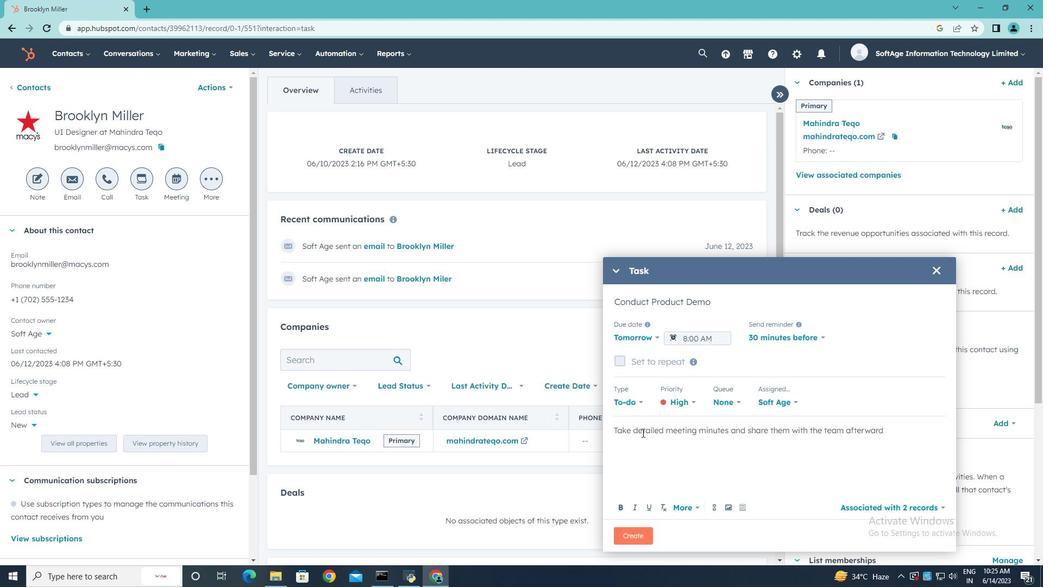 
Action: Mouse moved to (635, 532)
Screenshot: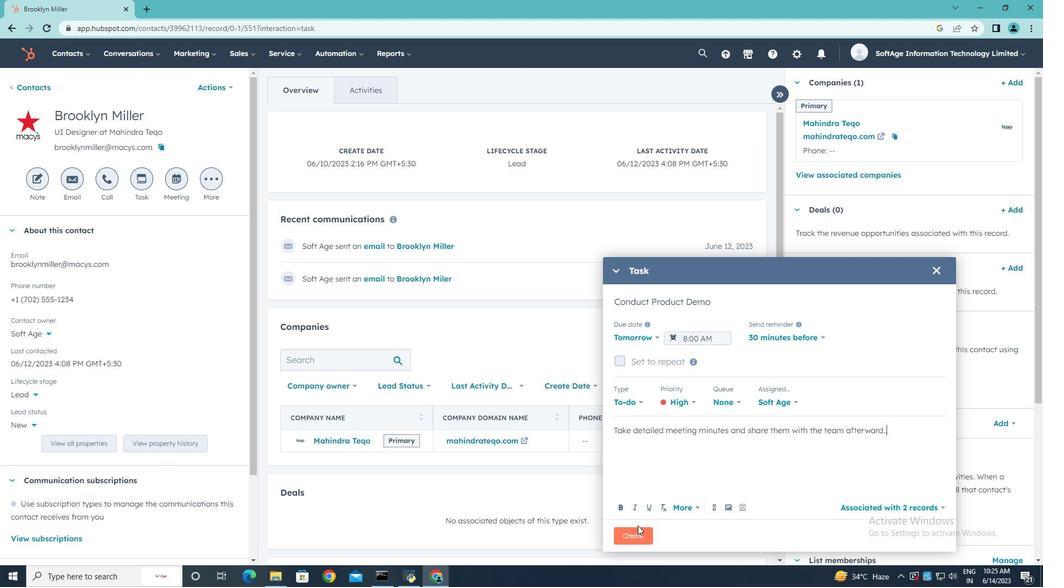 
Action: Mouse pressed left at (635, 532)
Screenshot: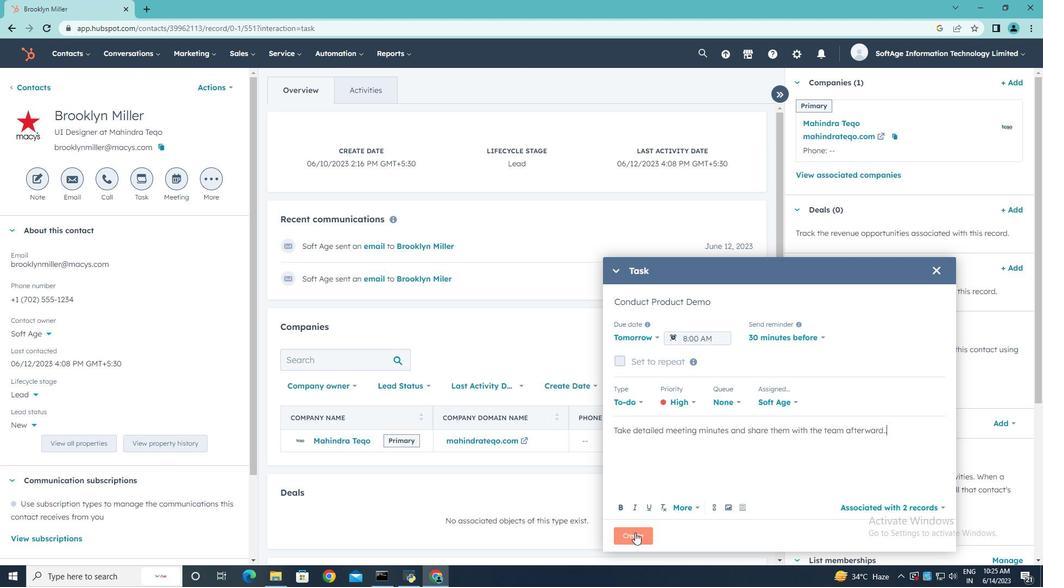 
